 Task: Book a round trip flight from New Delhi to Dehradun for 2 adults and 1 child in economy class, departing on June 26 and returning on July 11.
Action: Mouse moved to (429, 384)
Screenshot: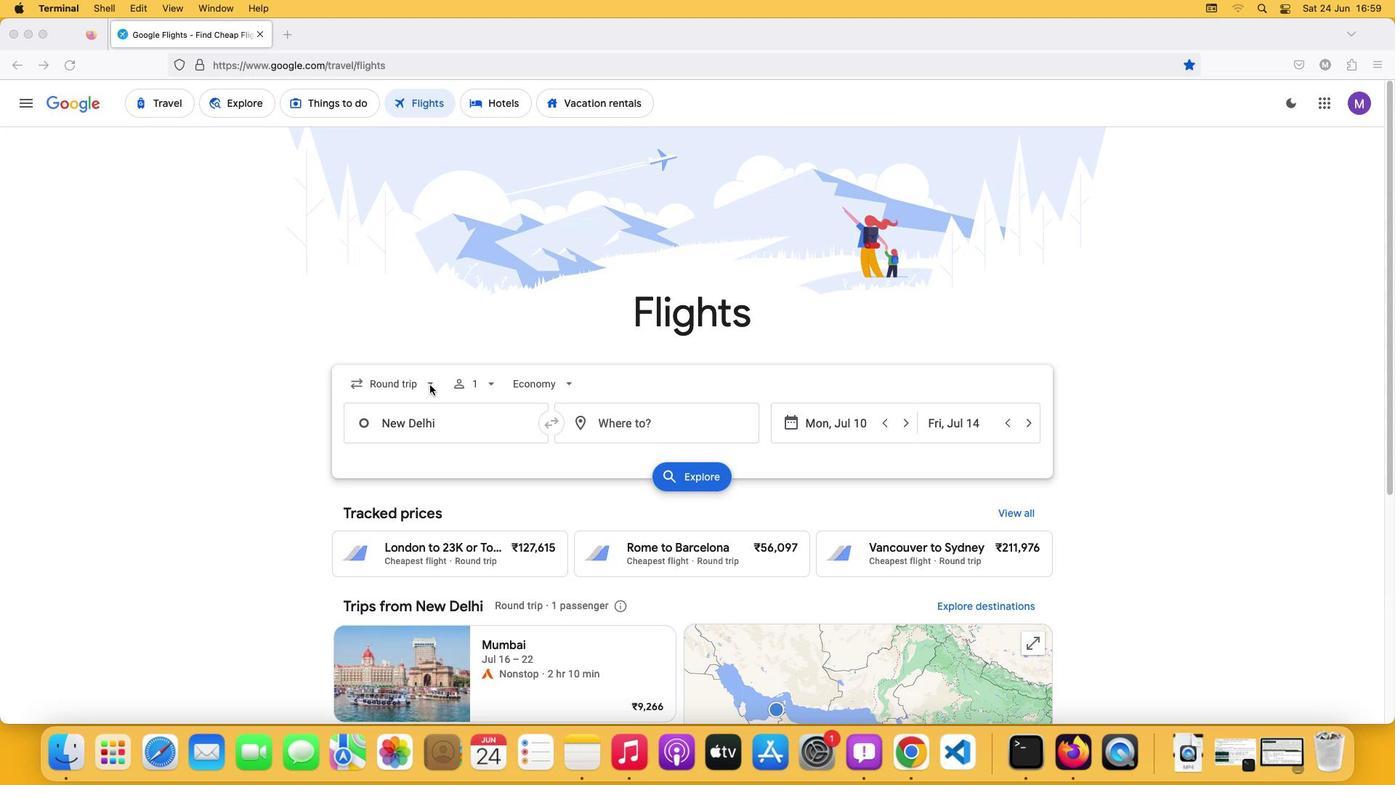 
Action: Mouse pressed left at (429, 384)
Screenshot: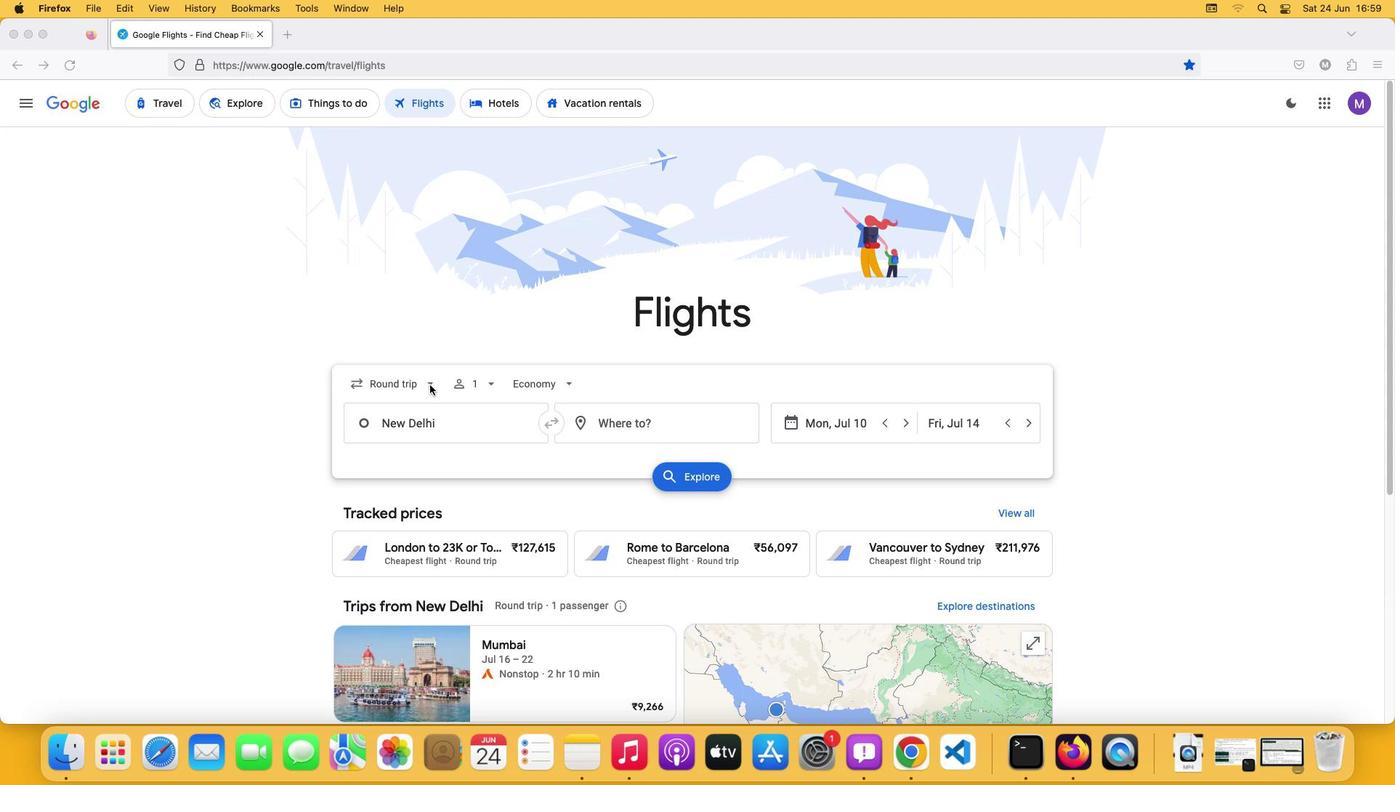 
Action: Mouse moved to (428, 383)
Screenshot: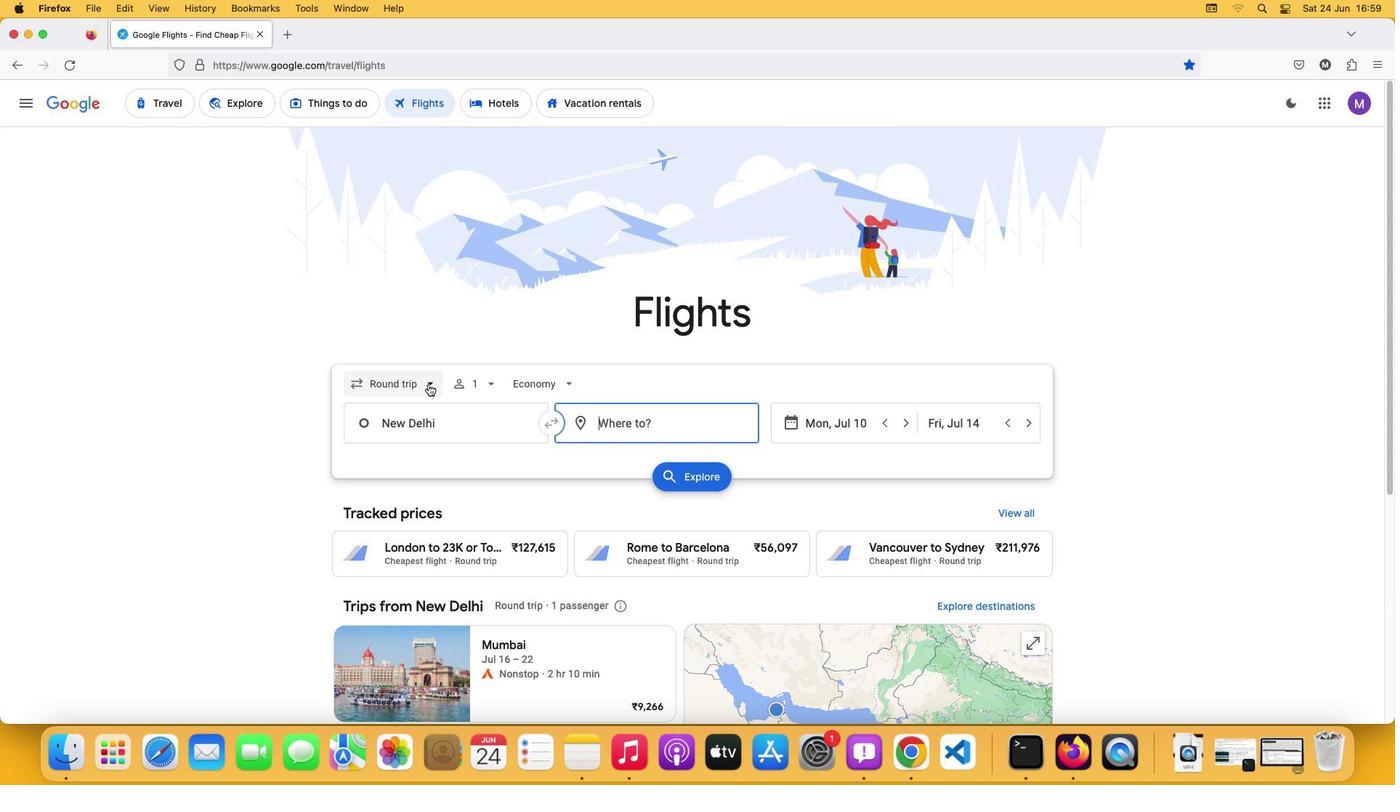 
Action: Mouse pressed left at (428, 383)
Screenshot: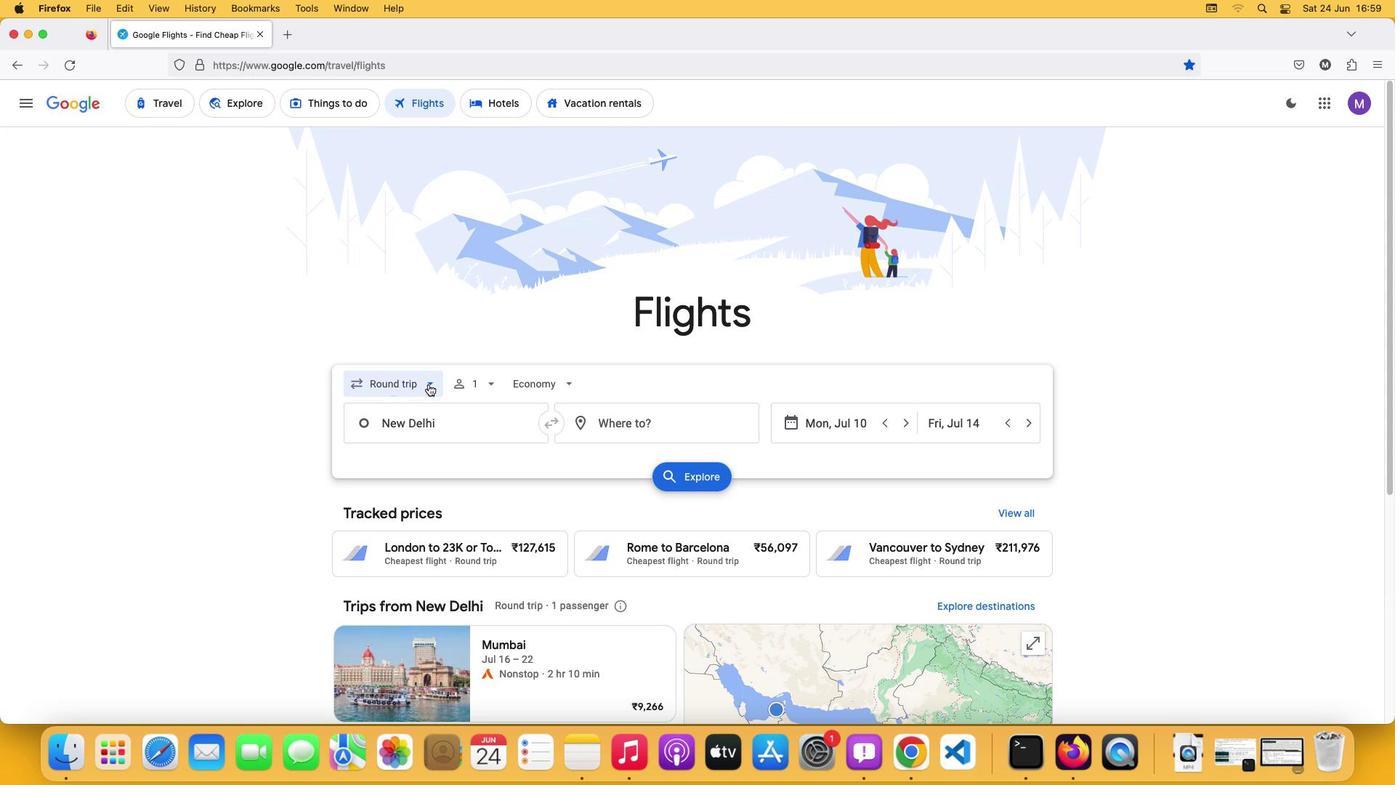 
Action: Mouse moved to (423, 408)
Screenshot: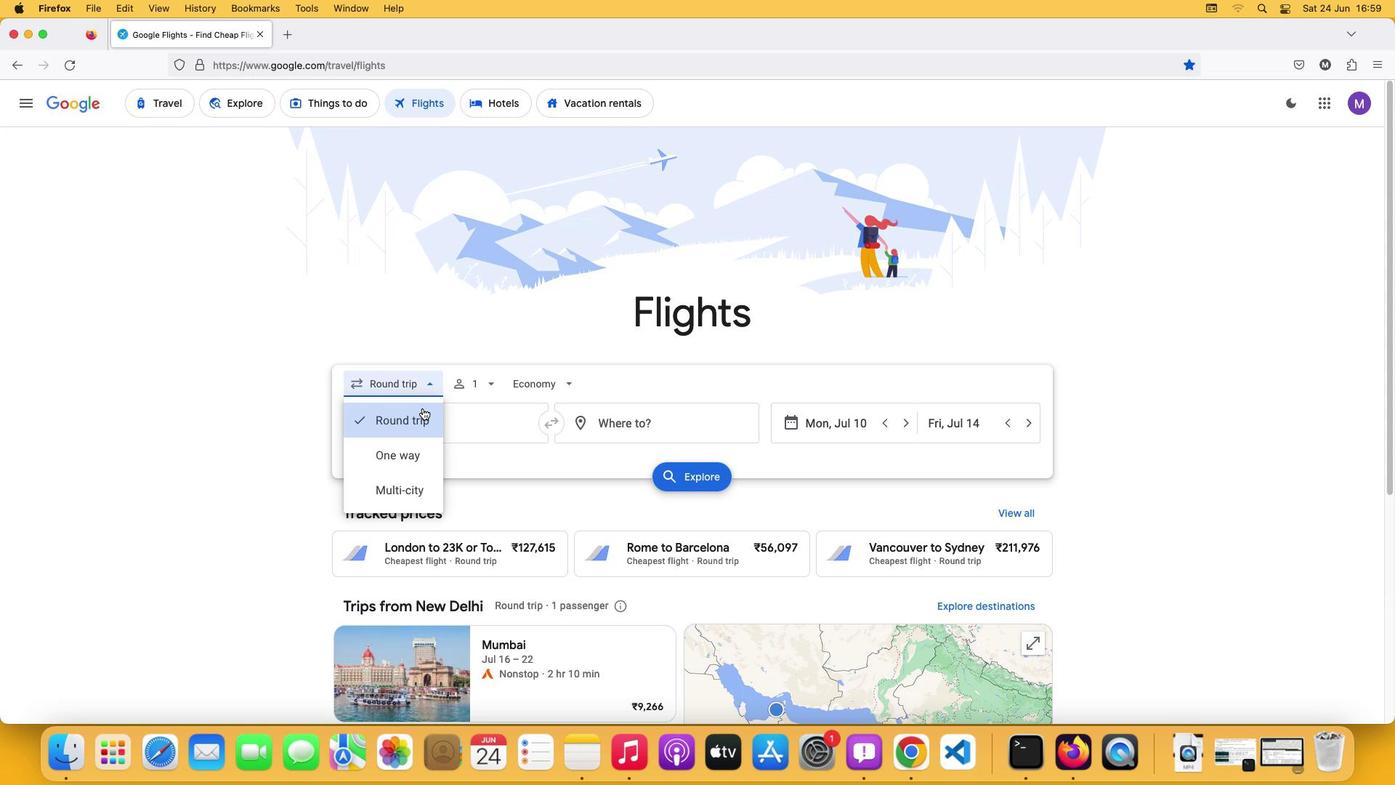 
Action: Mouse pressed left at (423, 408)
Screenshot: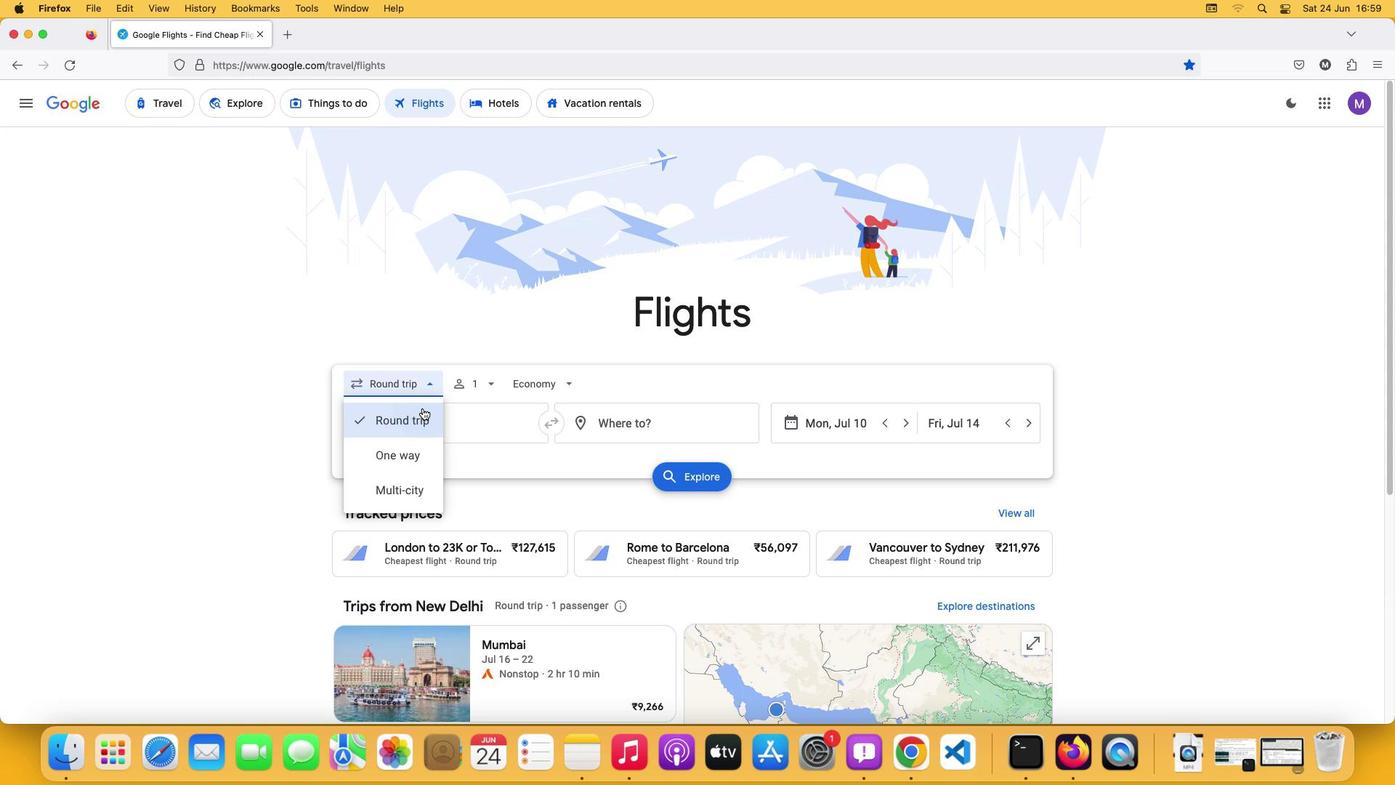 
Action: Mouse moved to (477, 388)
Screenshot: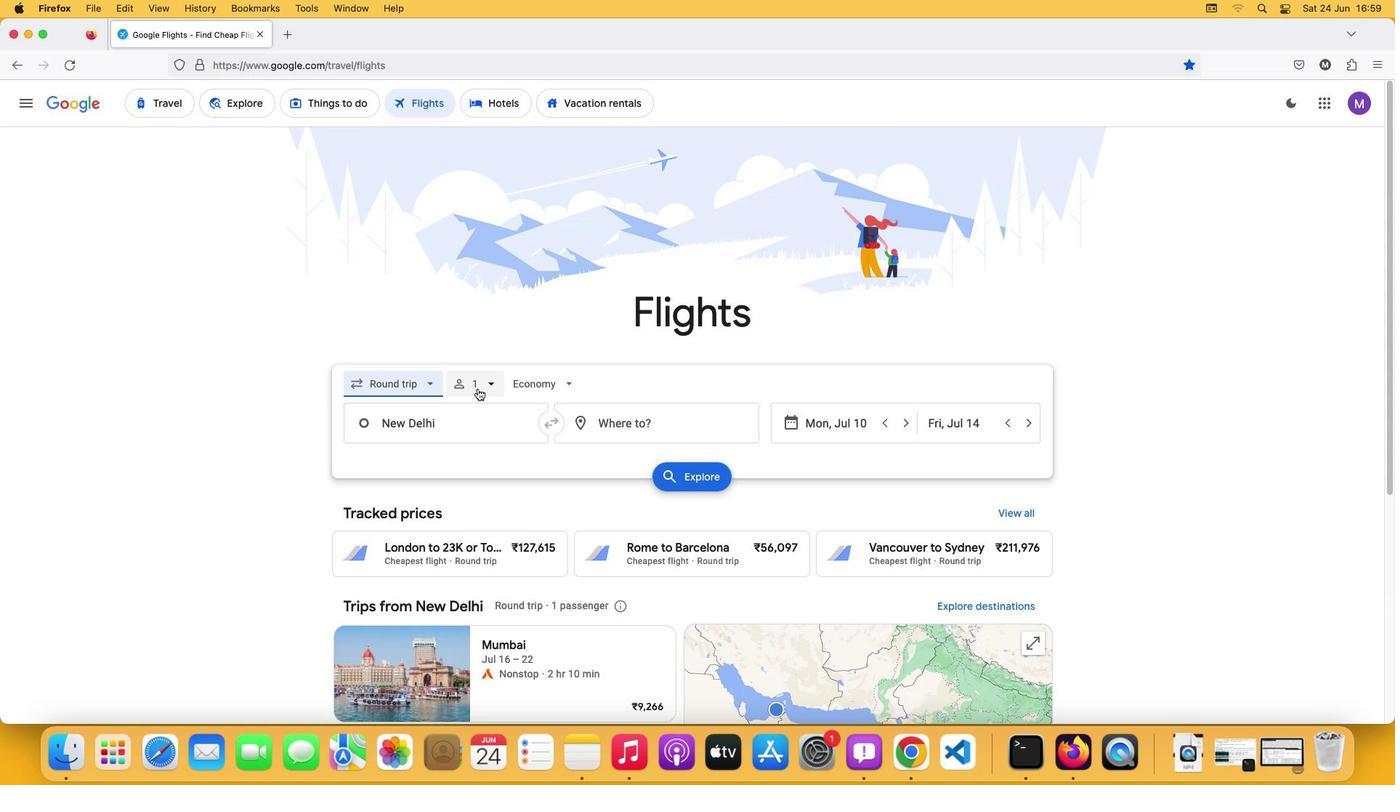 
Action: Mouse pressed left at (477, 388)
Screenshot: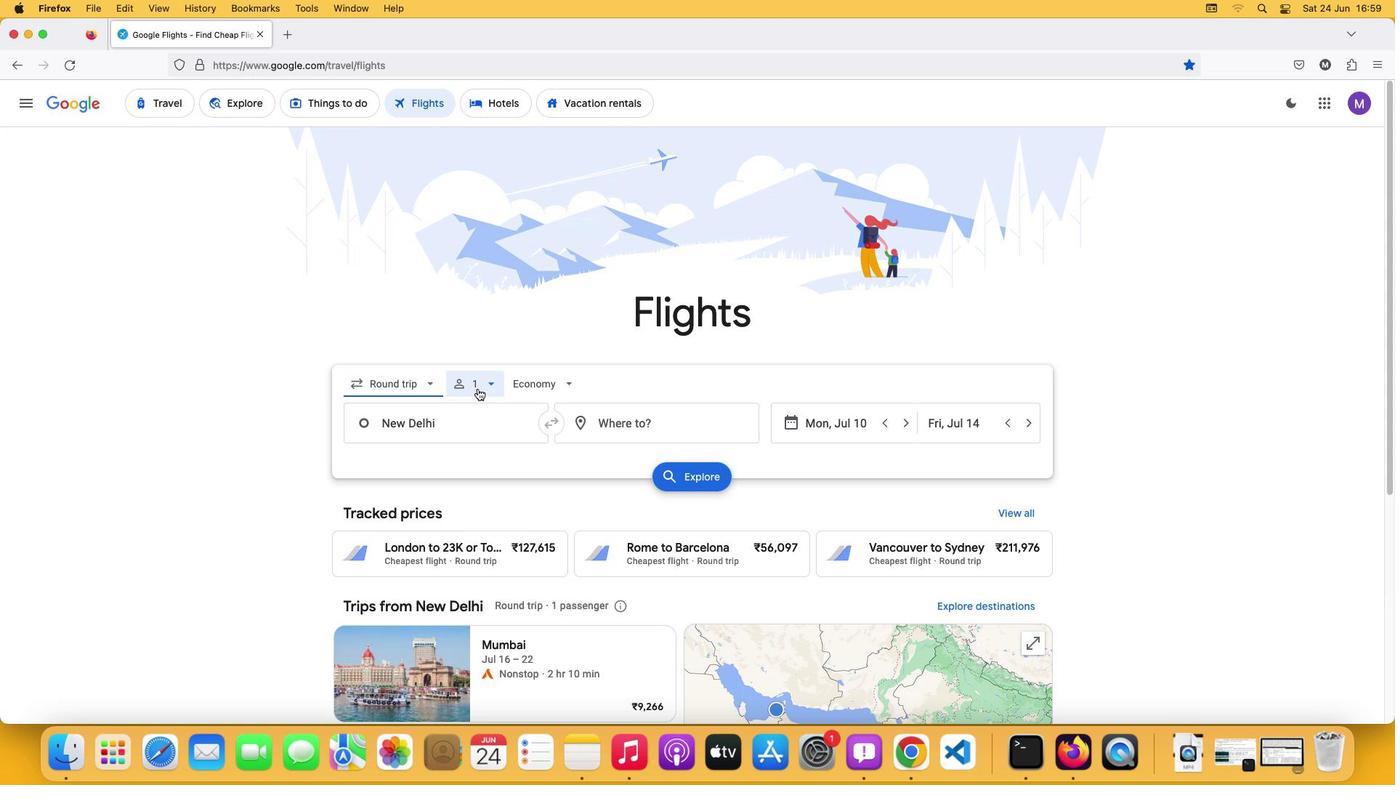 
Action: Mouse moved to (595, 419)
Screenshot: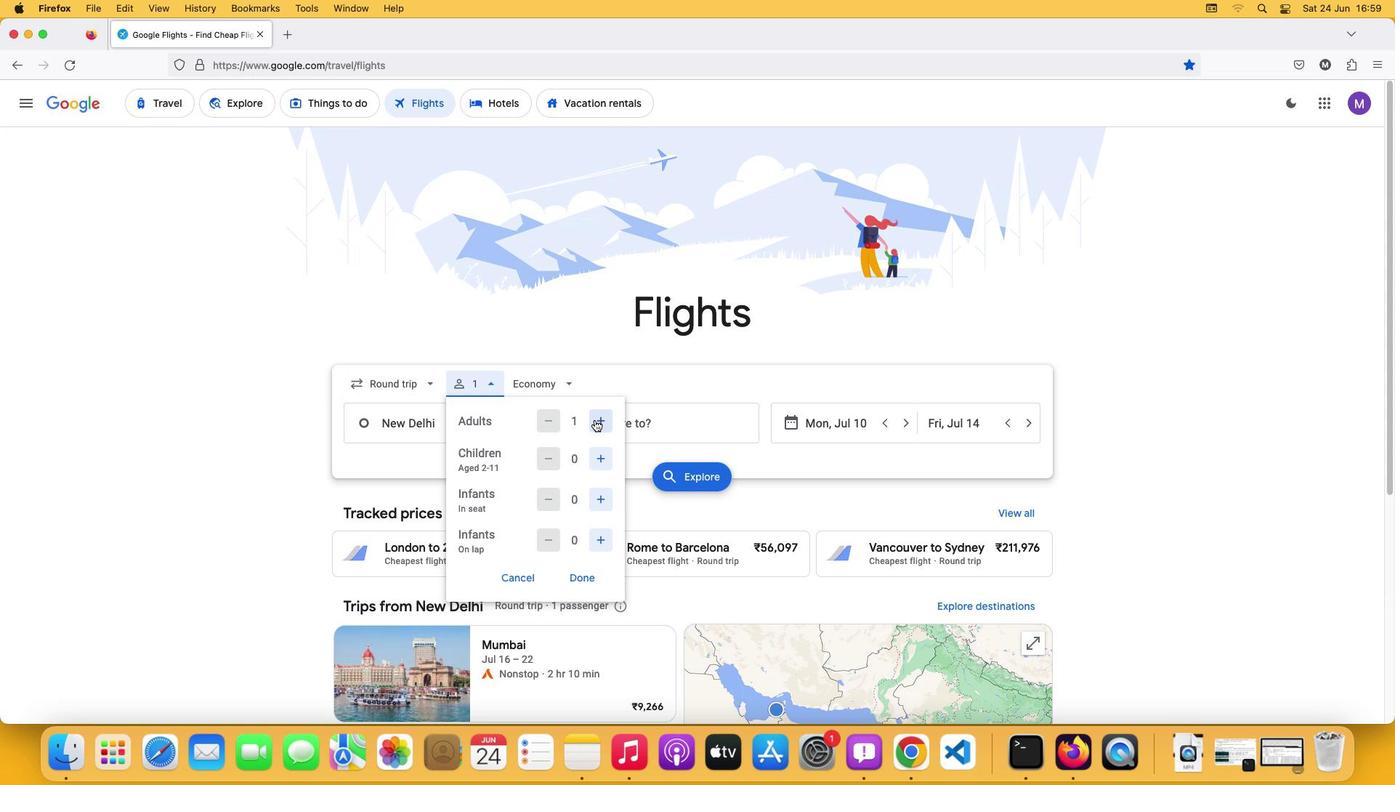 
Action: Mouse pressed left at (595, 419)
Screenshot: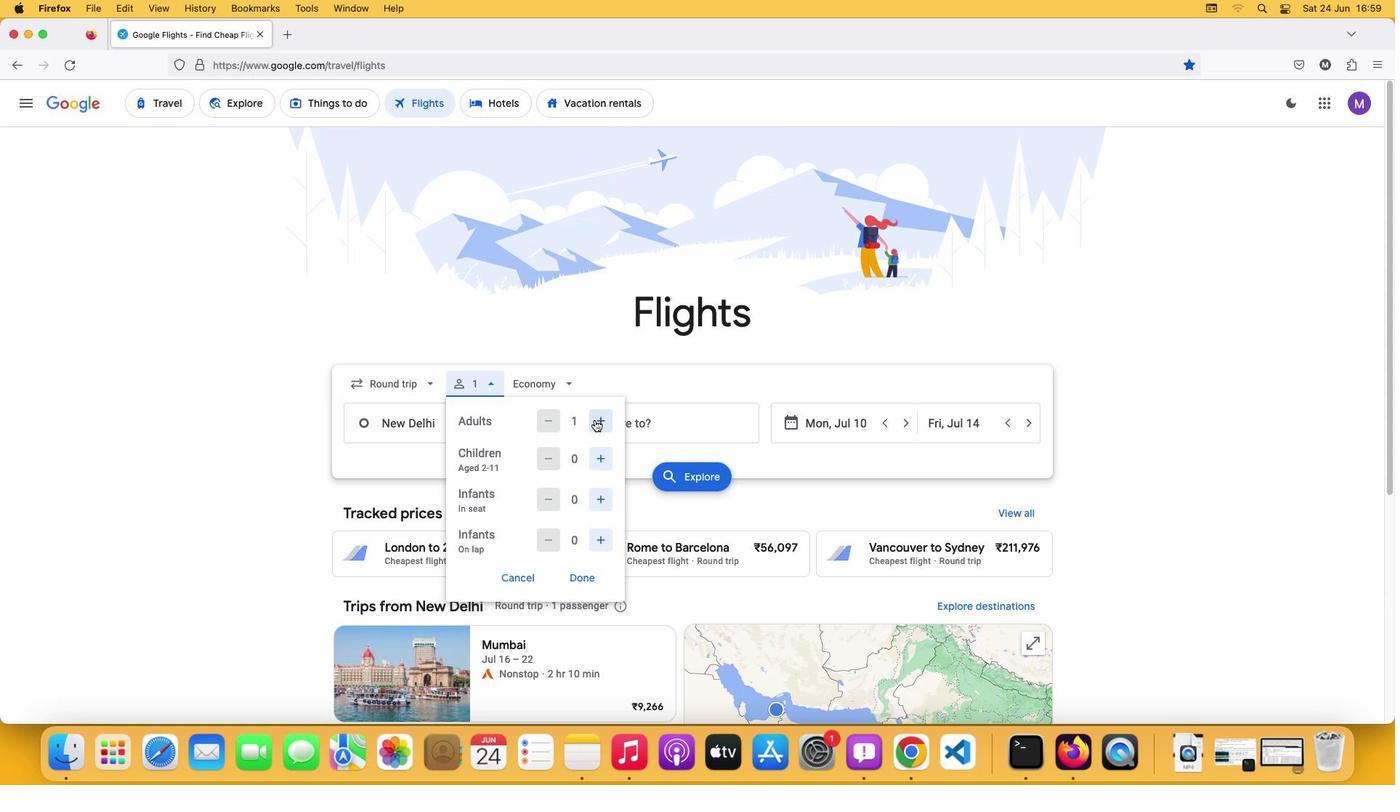 
Action: Mouse moved to (599, 459)
Screenshot: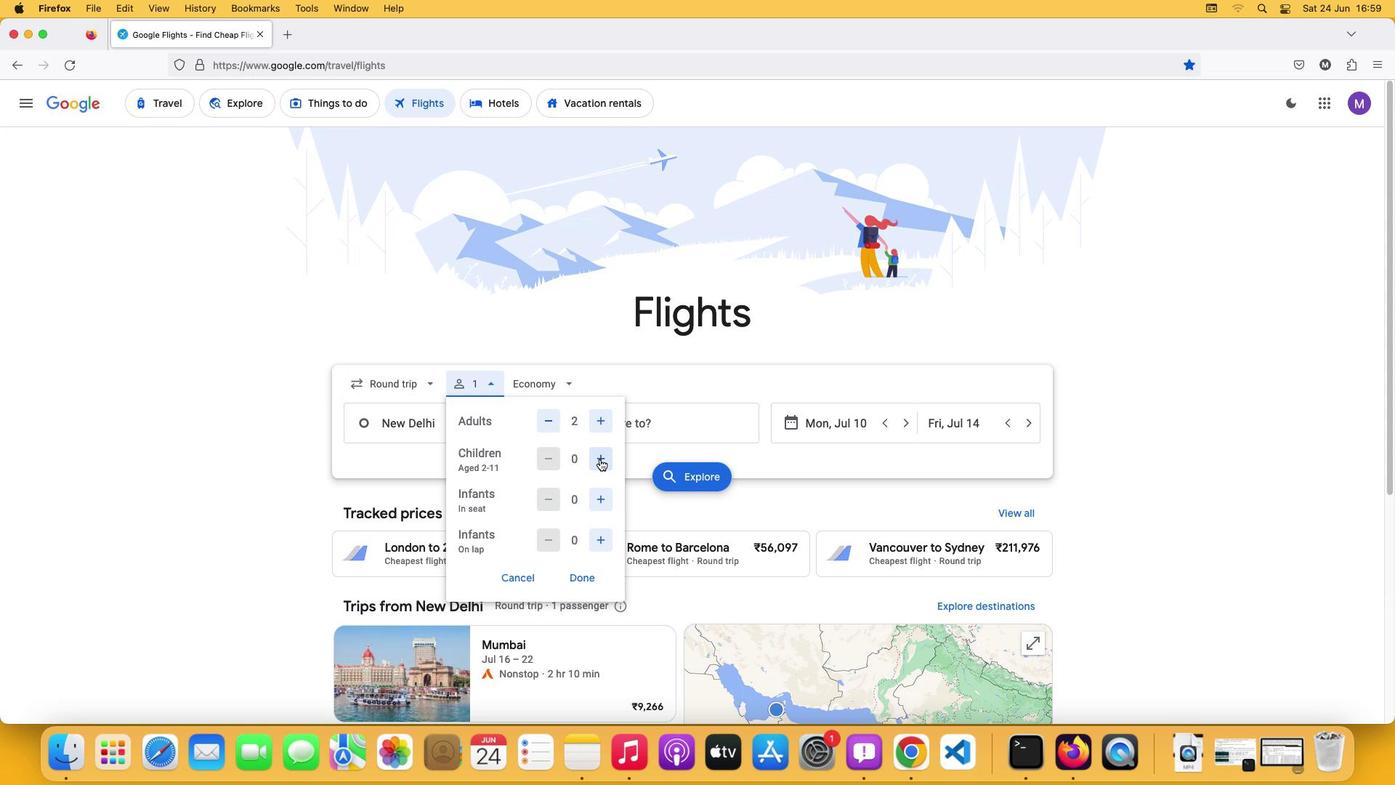 
Action: Mouse pressed left at (599, 459)
Screenshot: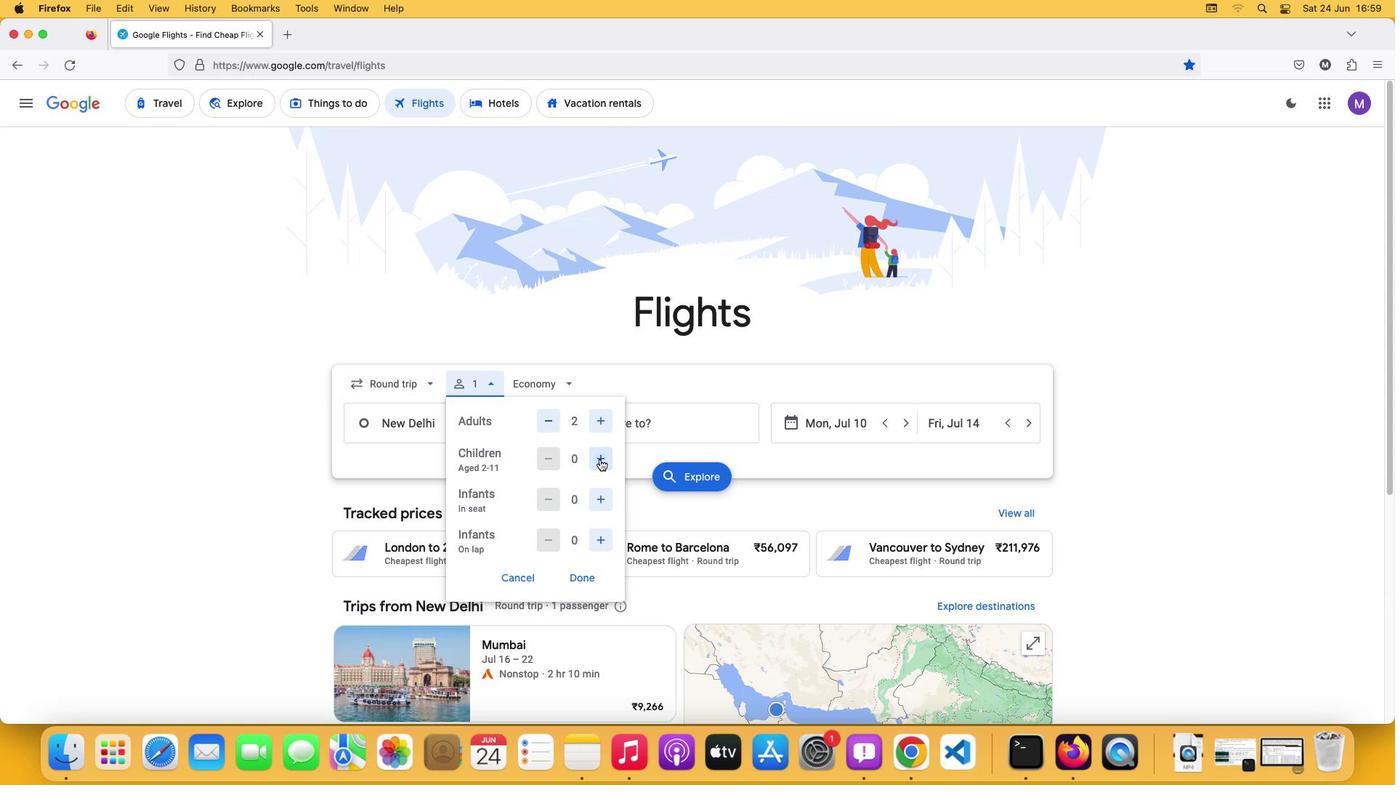 
Action: Mouse moved to (593, 572)
Screenshot: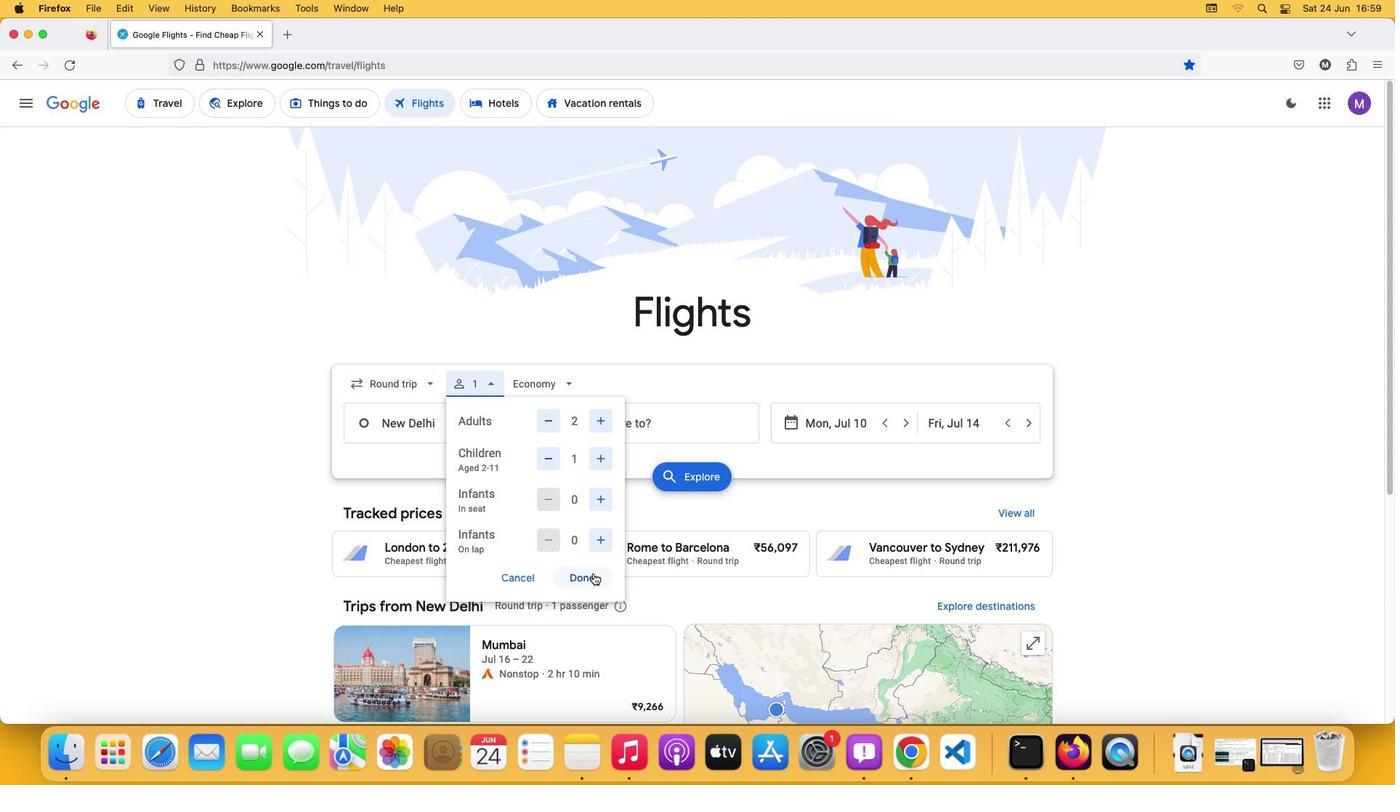 
Action: Mouse pressed left at (593, 572)
Screenshot: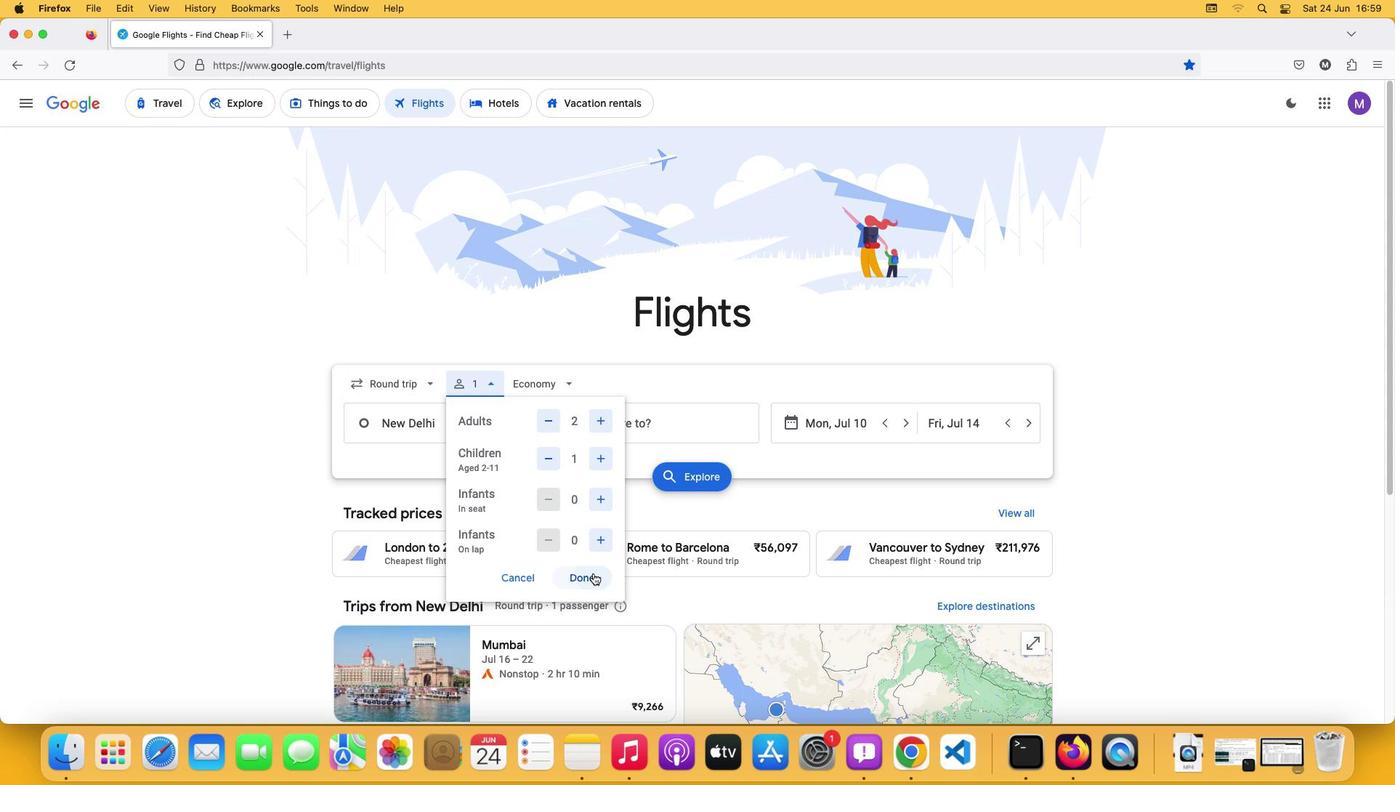 
Action: Mouse moved to (567, 389)
Screenshot: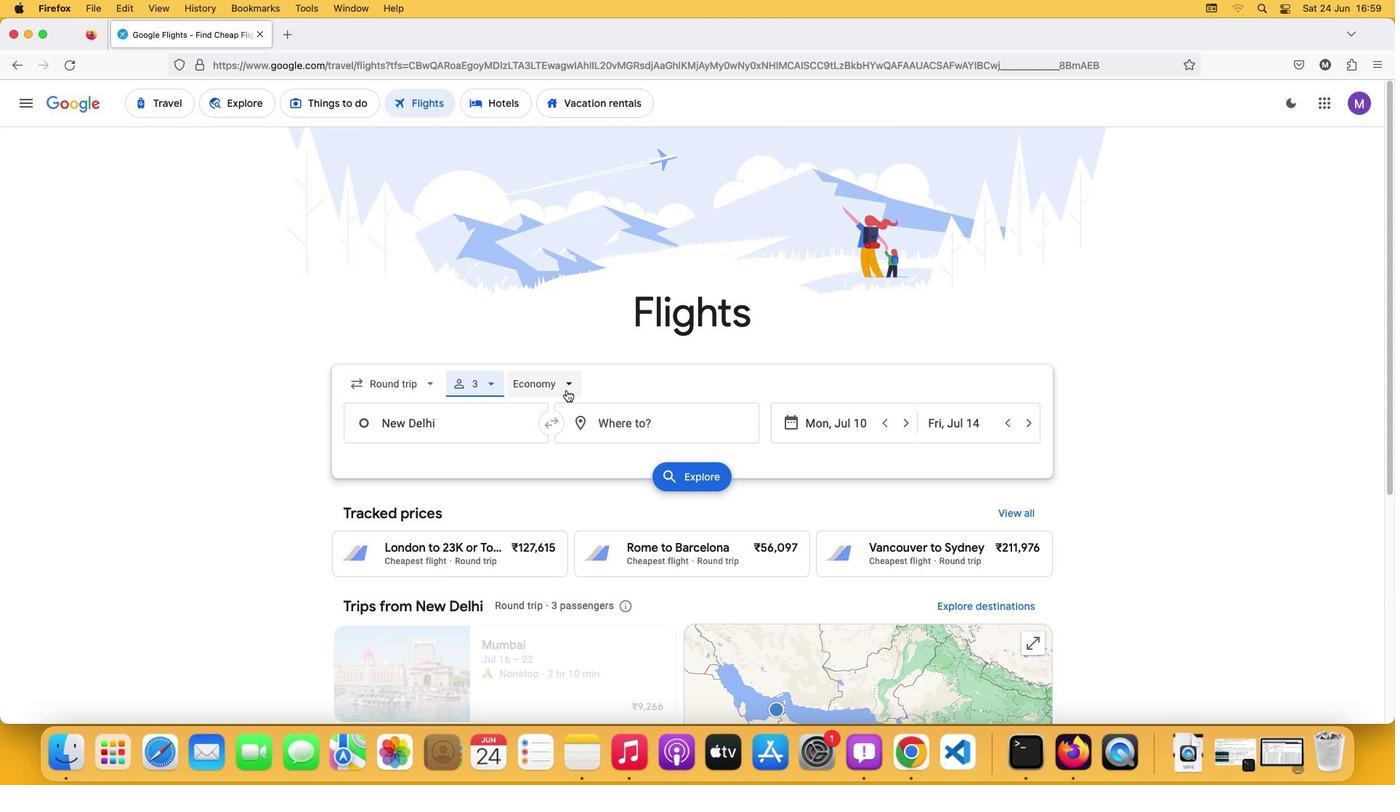 
Action: Mouse pressed left at (567, 389)
Screenshot: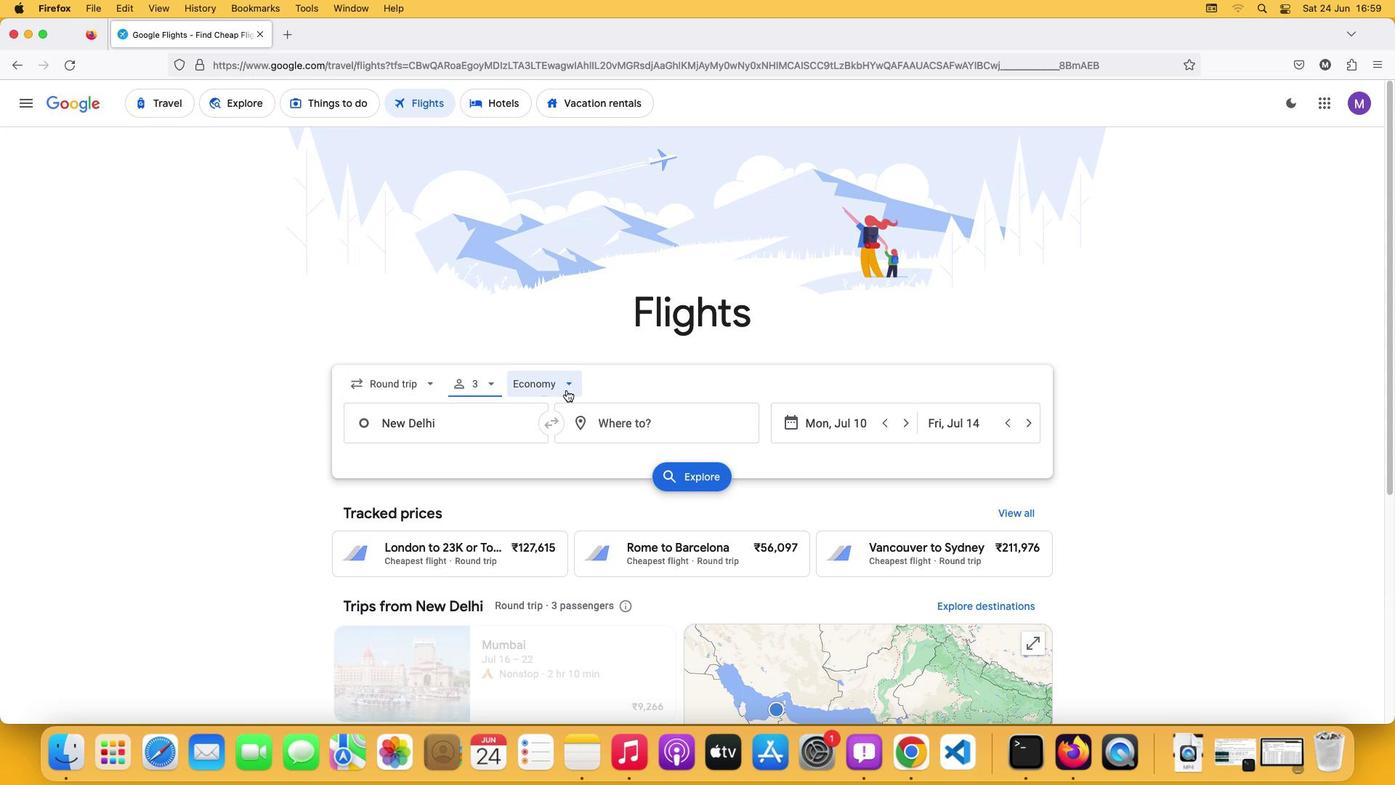 
Action: Mouse moved to (567, 417)
Screenshot: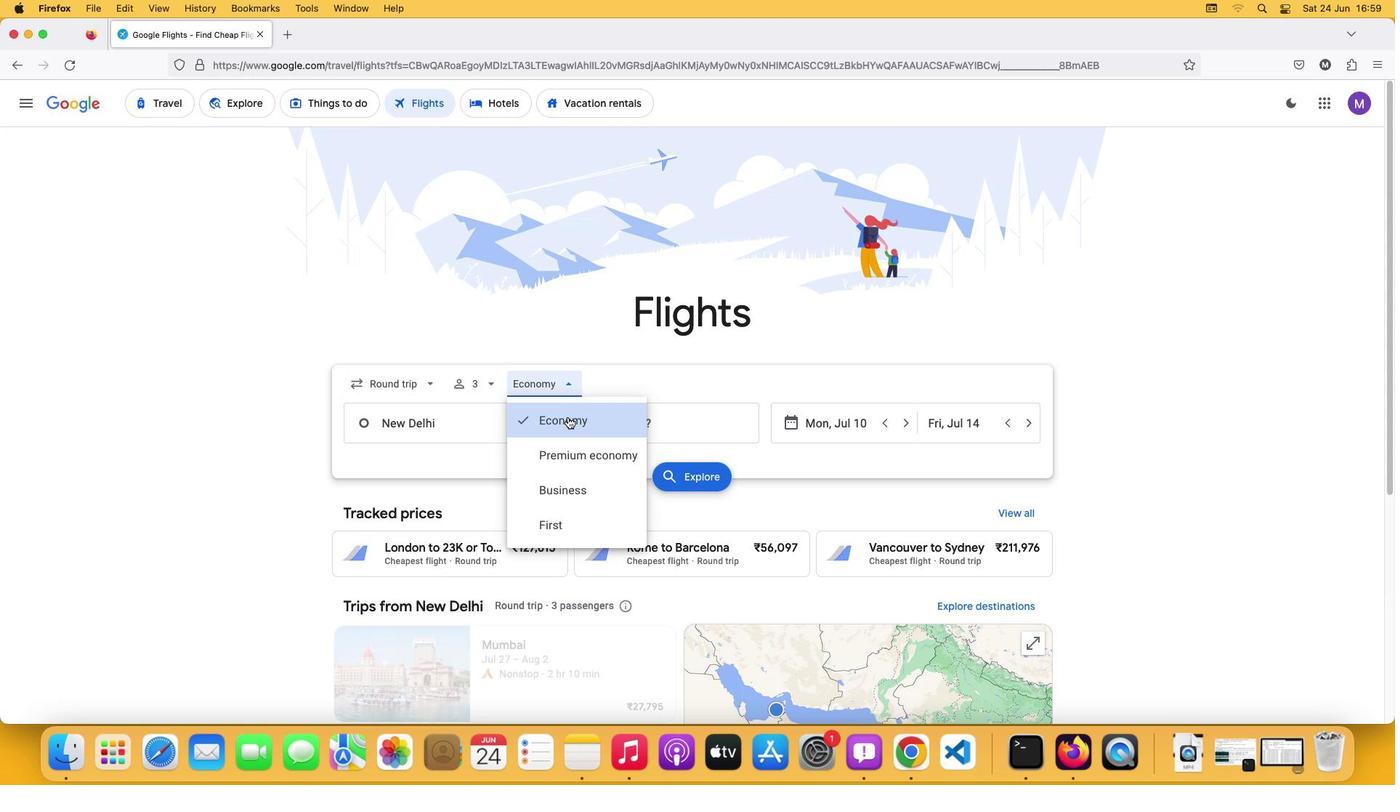 
Action: Mouse pressed left at (567, 417)
Screenshot: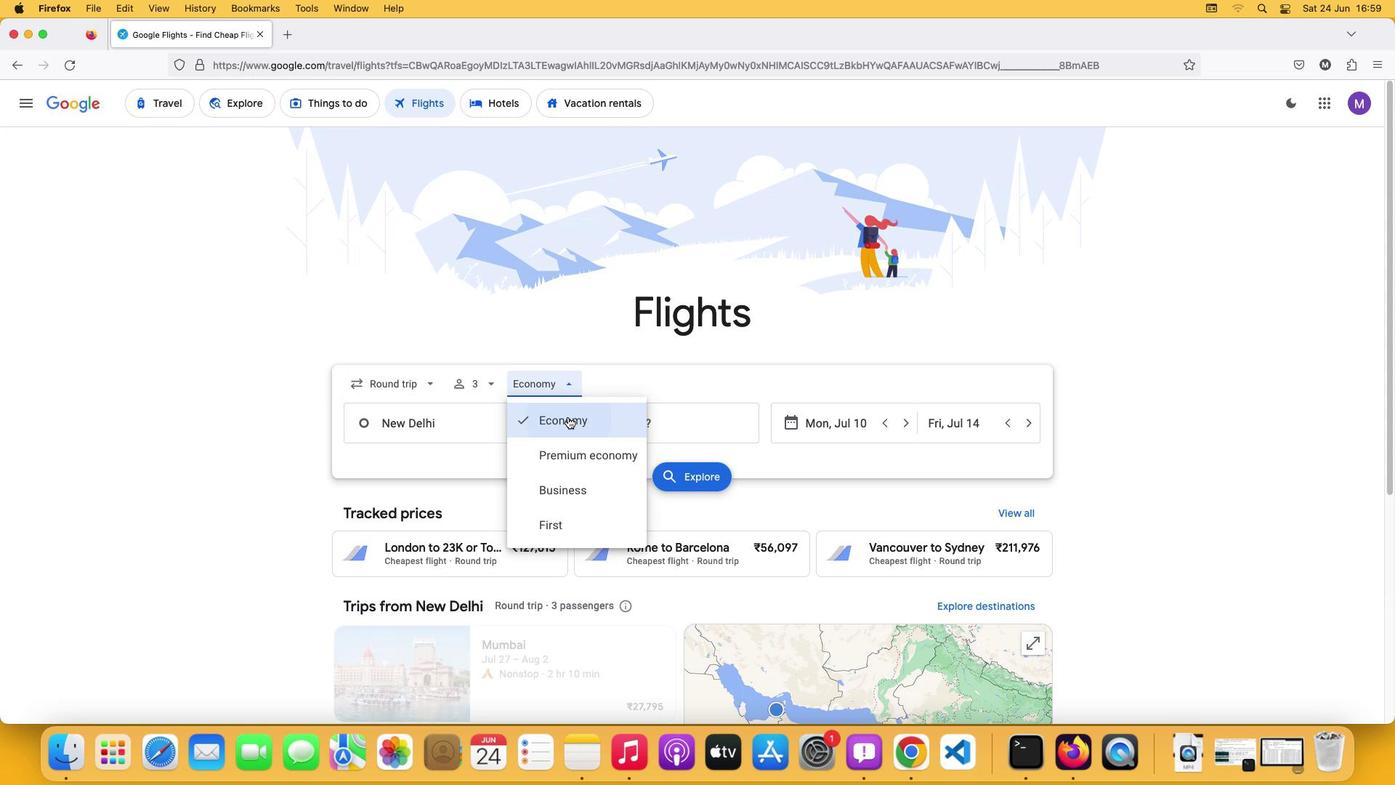 
Action: Mouse moved to (458, 424)
Screenshot: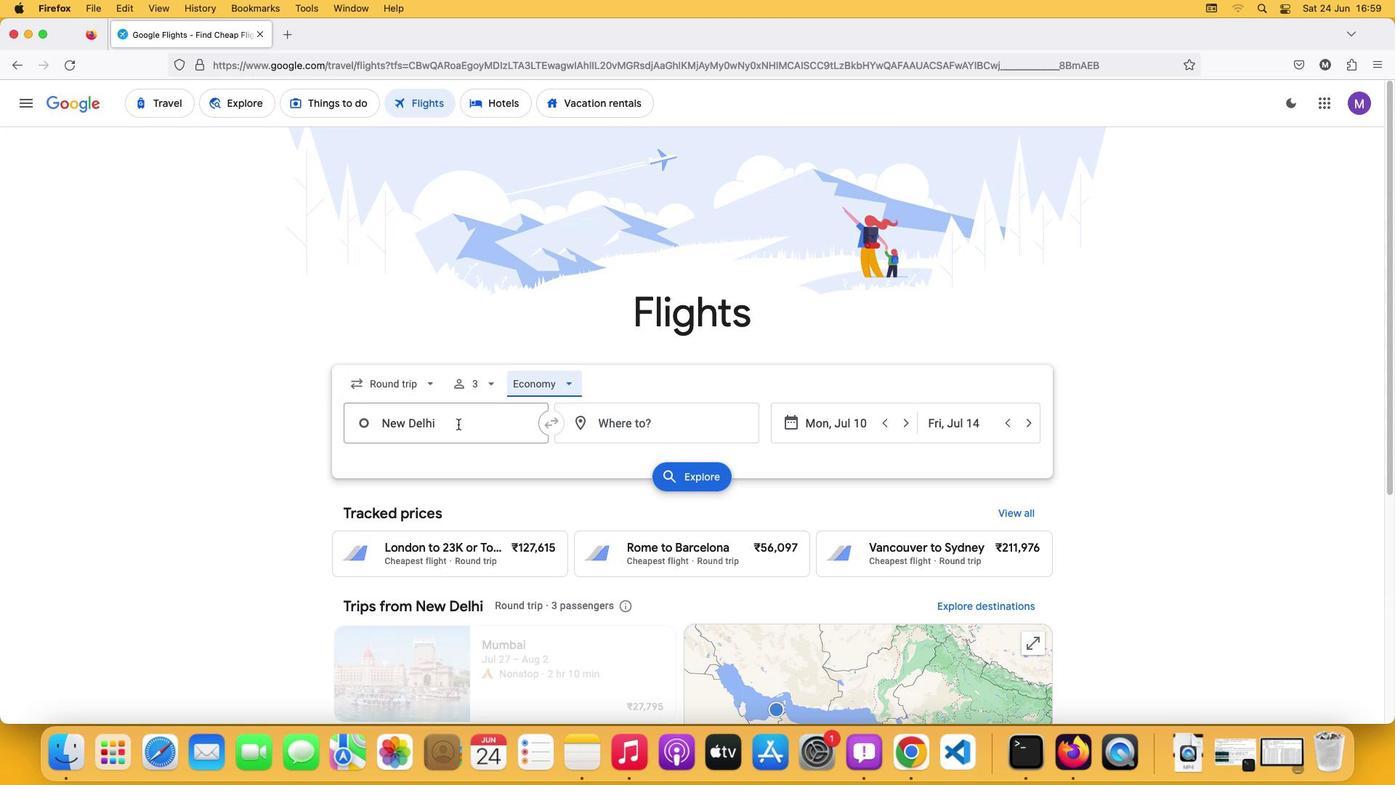 
Action: Mouse pressed left at (458, 424)
Screenshot: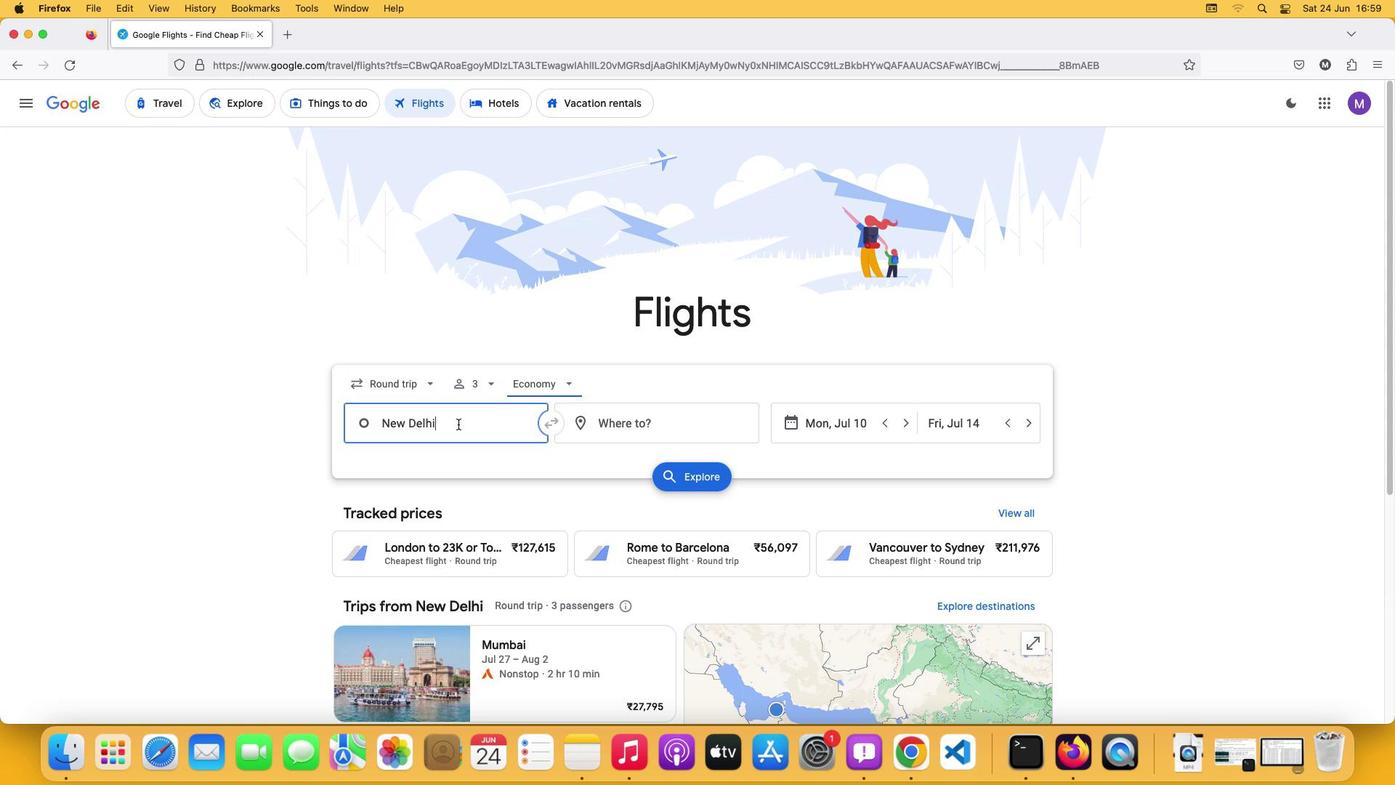 
Action: Mouse moved to (460, 423)
Screenshot: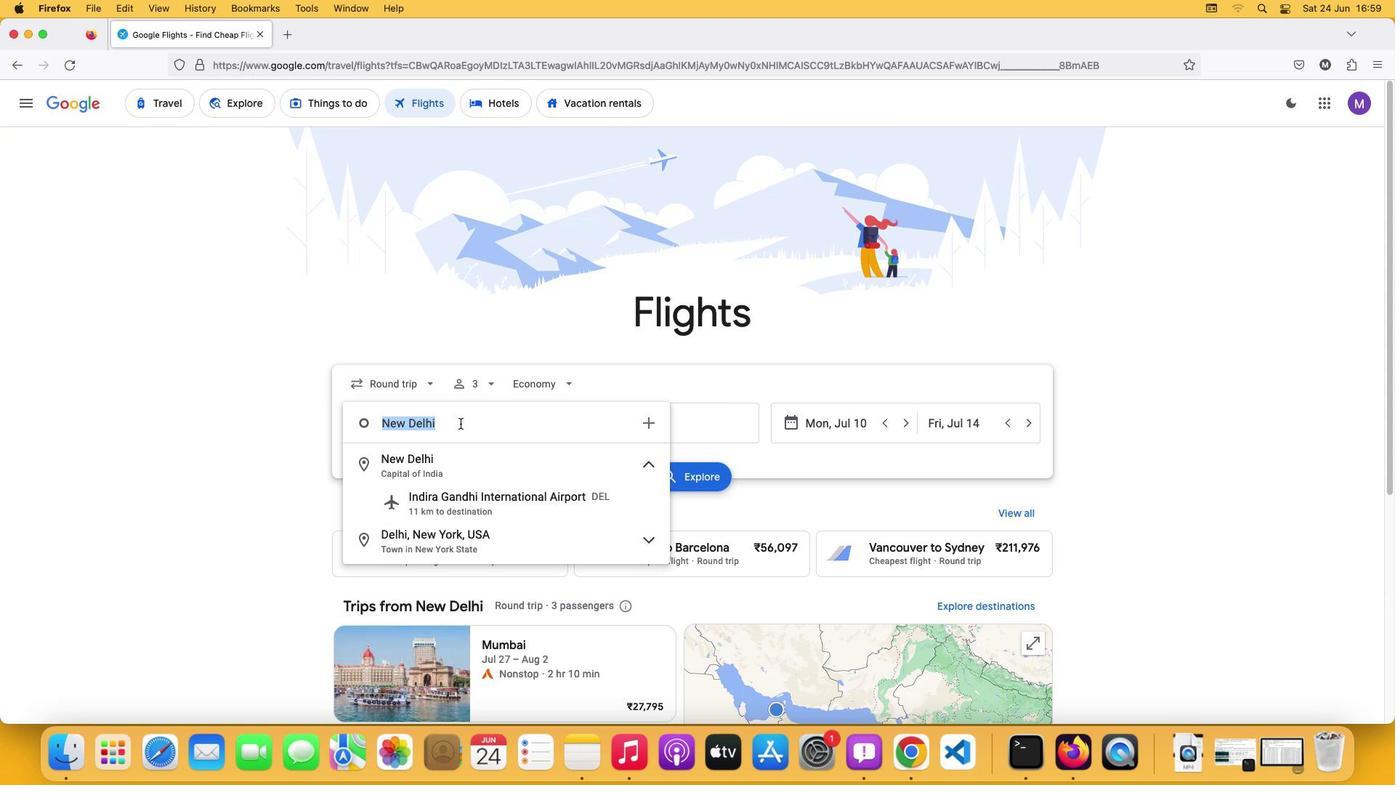 
Action: Key pressed Key.shift'D''e''l''h''i'
Screenshot: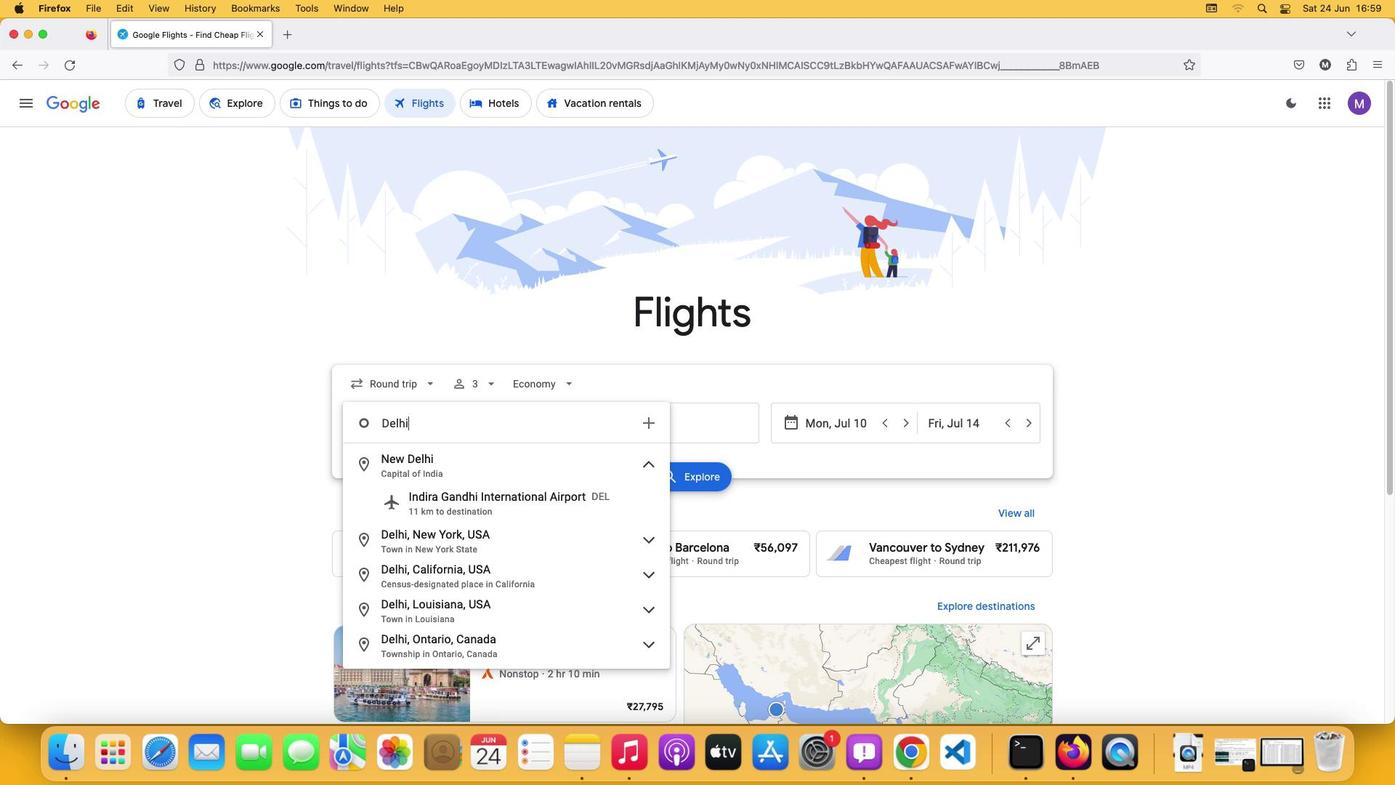 
Action: Mouse moved to (483, 467)
Screenshot: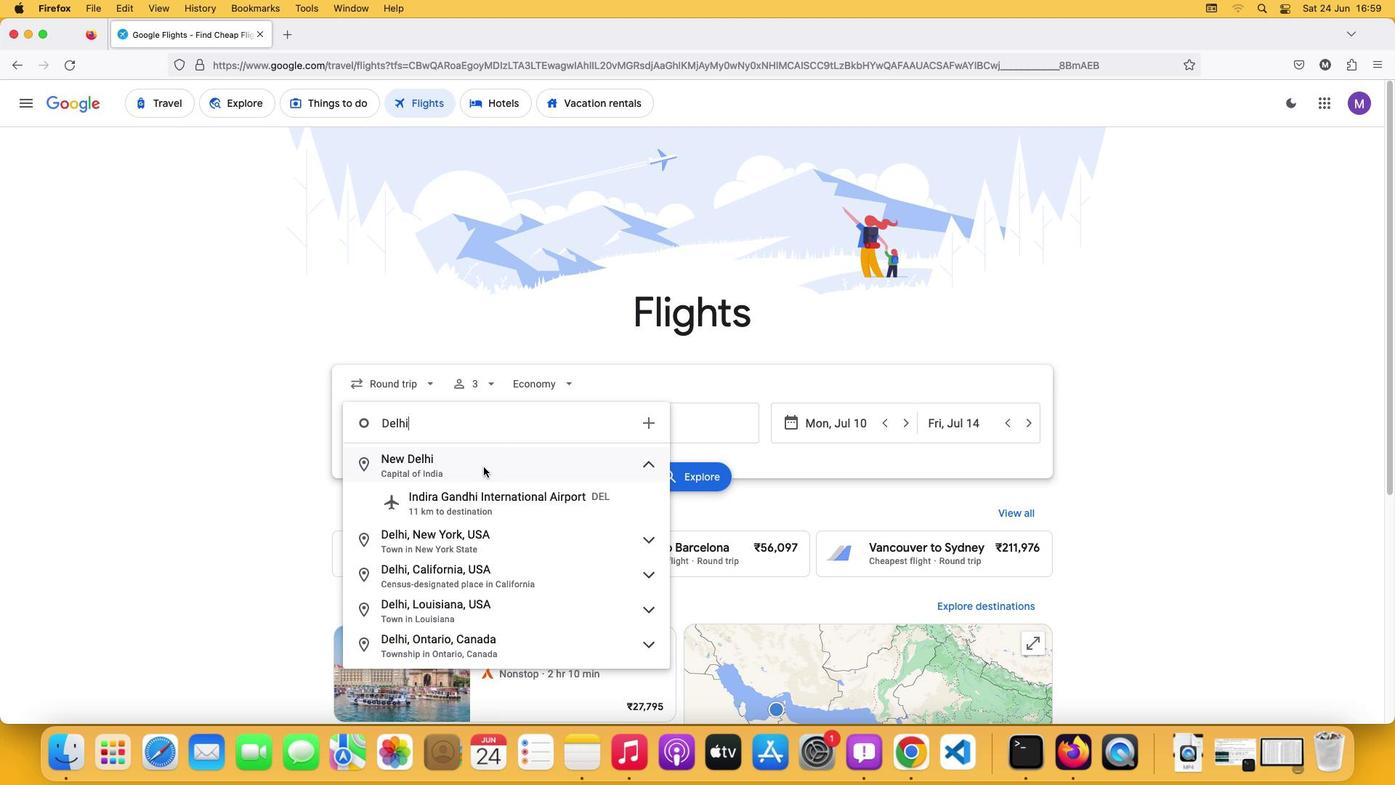 
Action: Mouse pressed left at (483, 467)
Screenshot: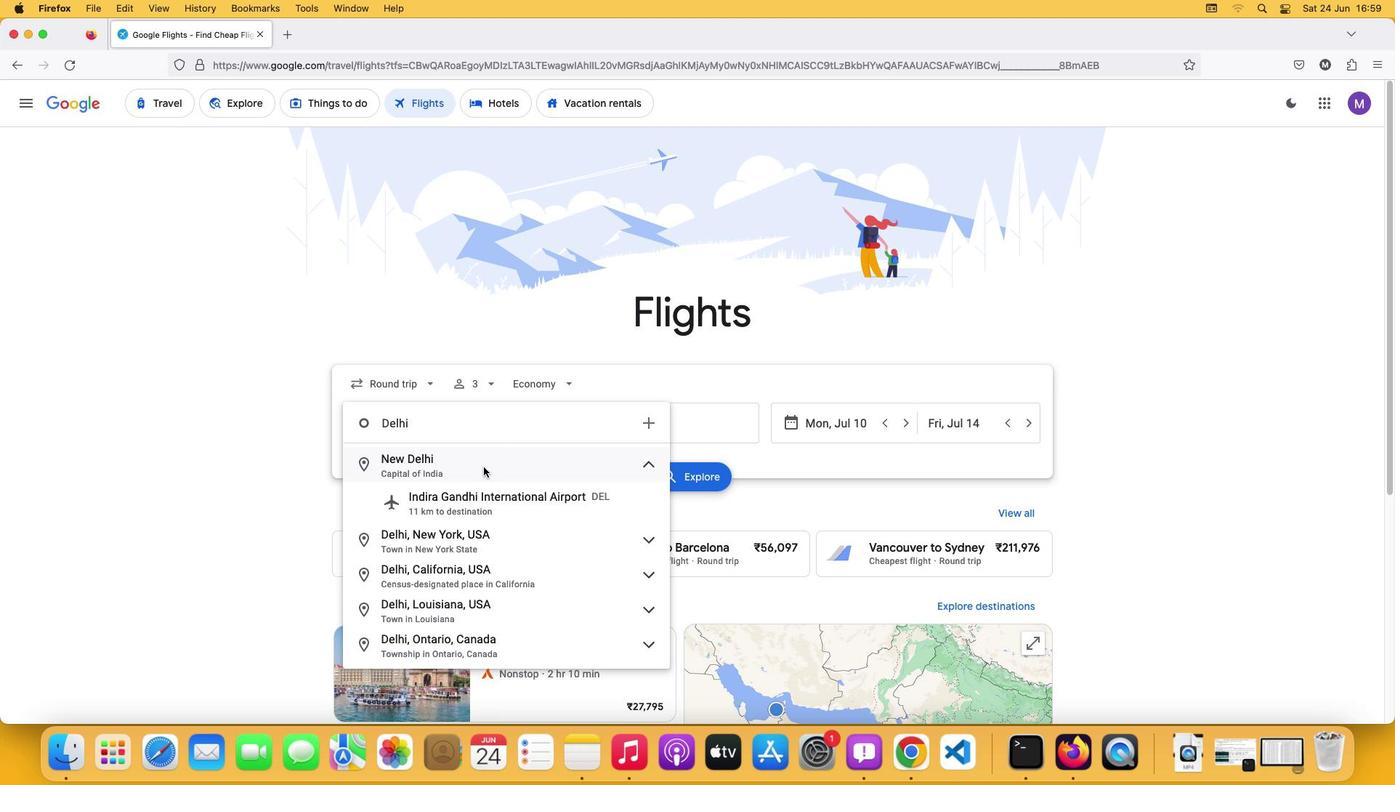 
Action: Mouse moved to (626, 429)
Screenshot: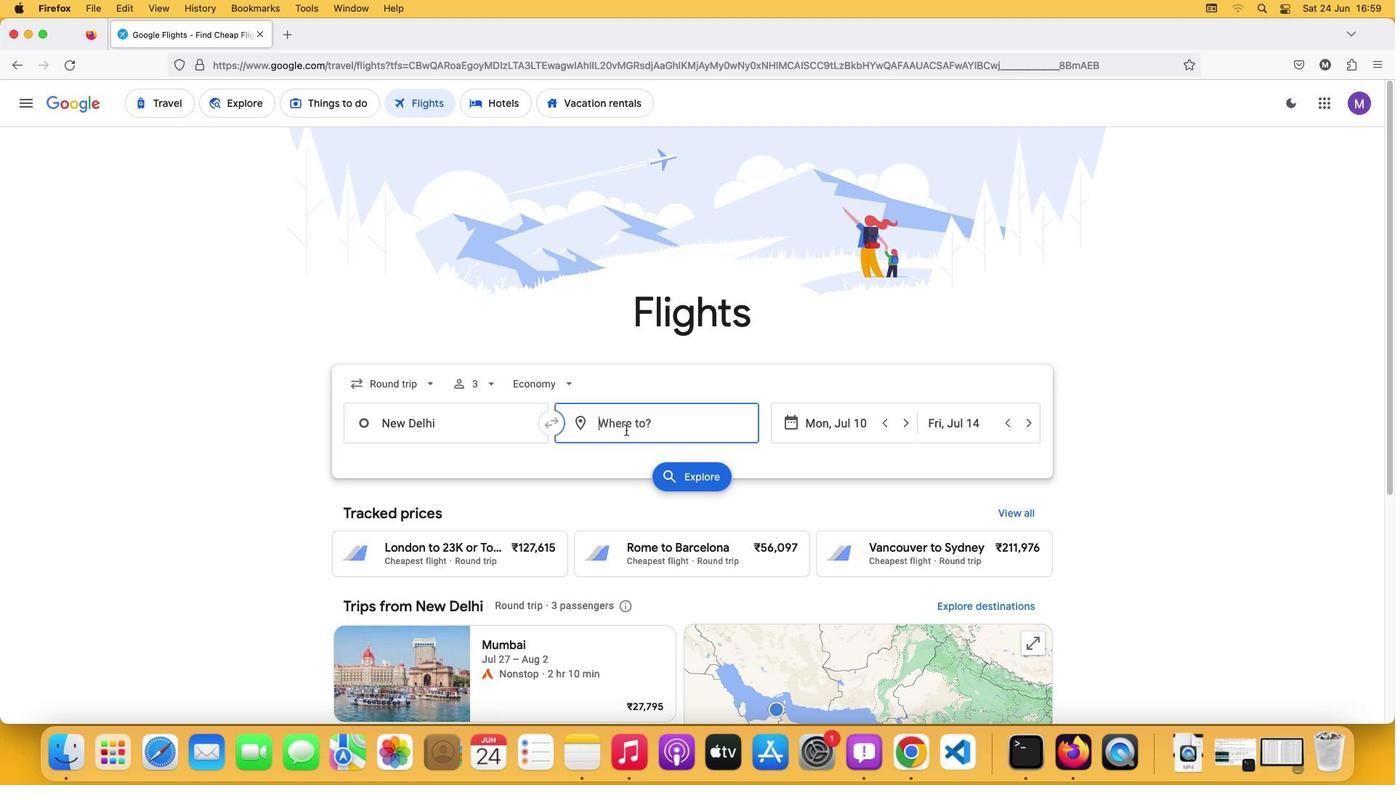 
Action: Mouse pressed left at (626, 429)
Screenshot: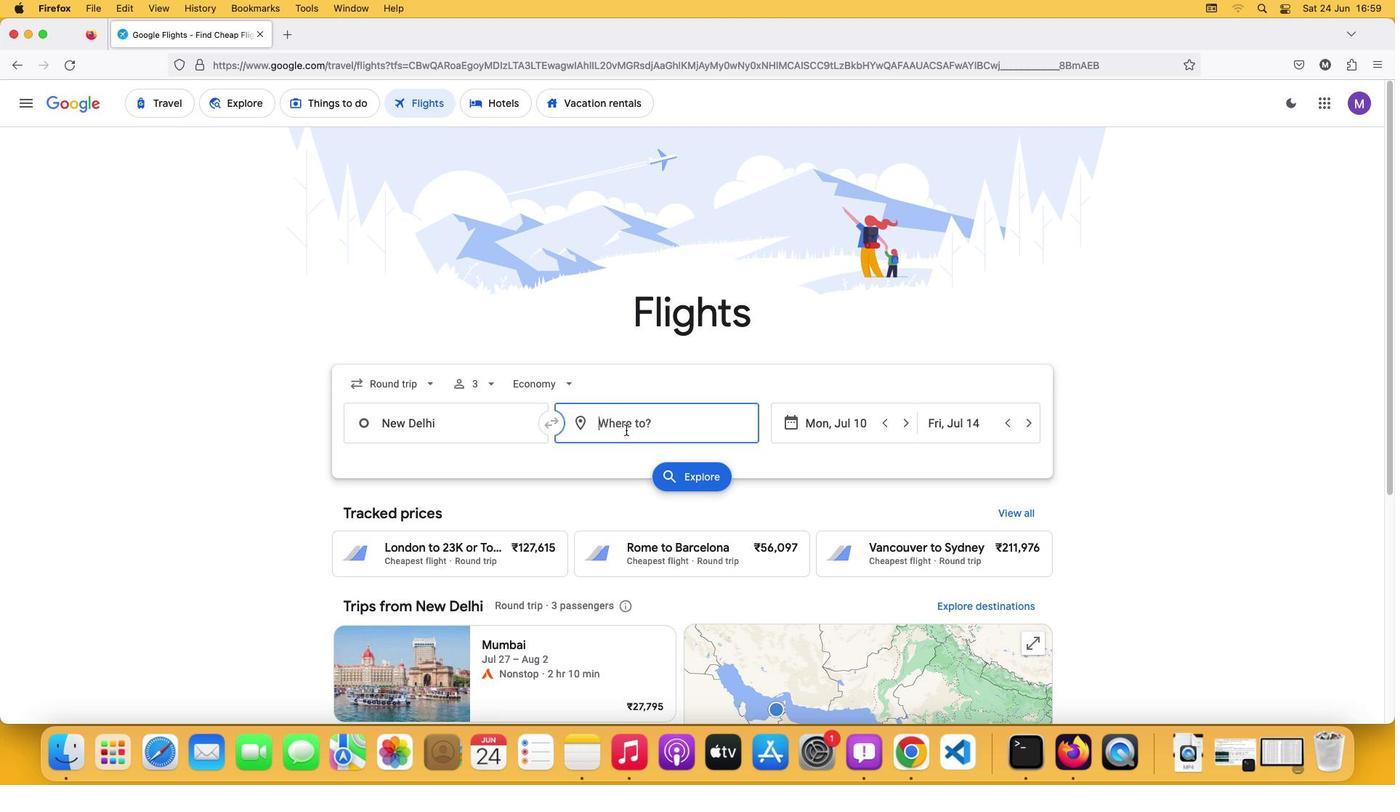 
Action: Mouse moved to (625, 429)
Screenshot: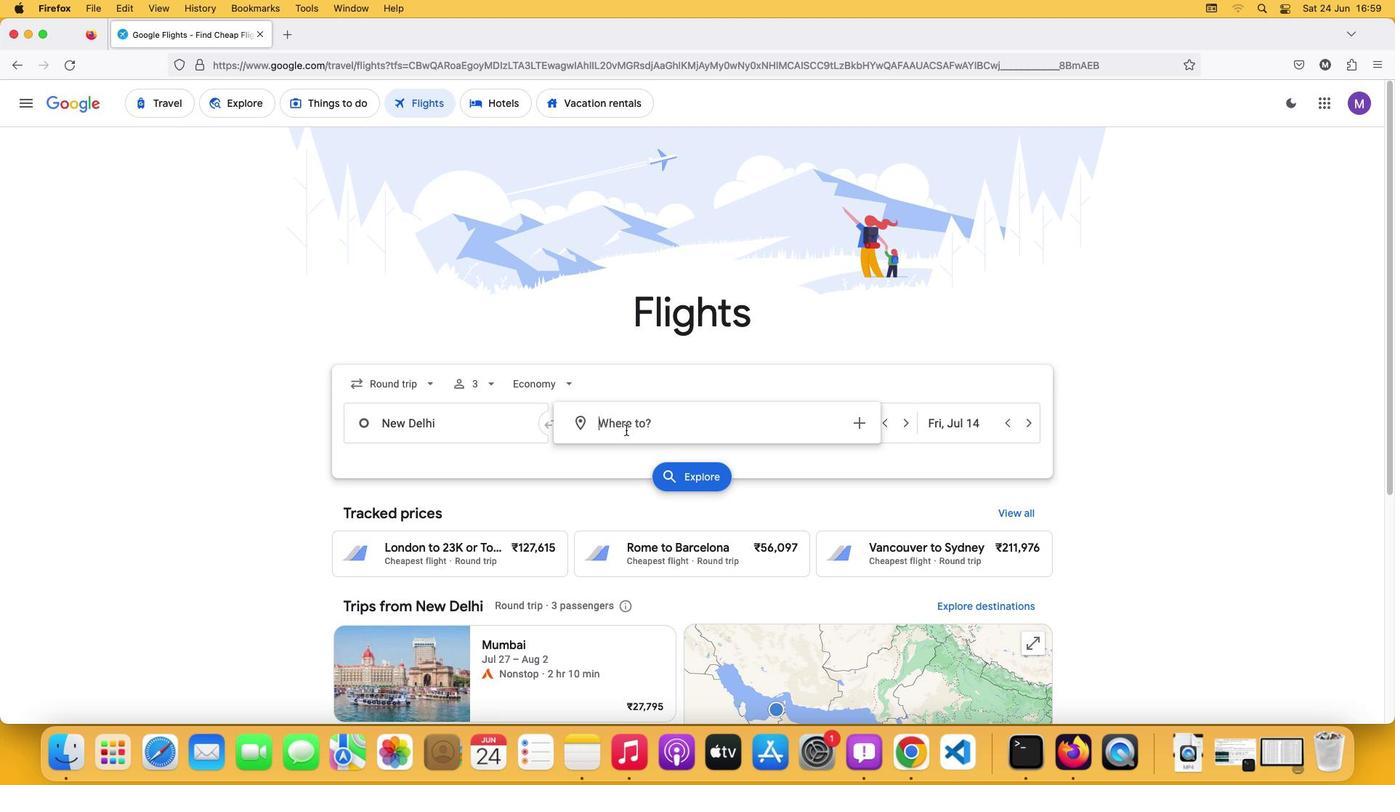 
Action: Key pressed Key.shift'D''e''h''r''a''d''u''n'
Screenshot: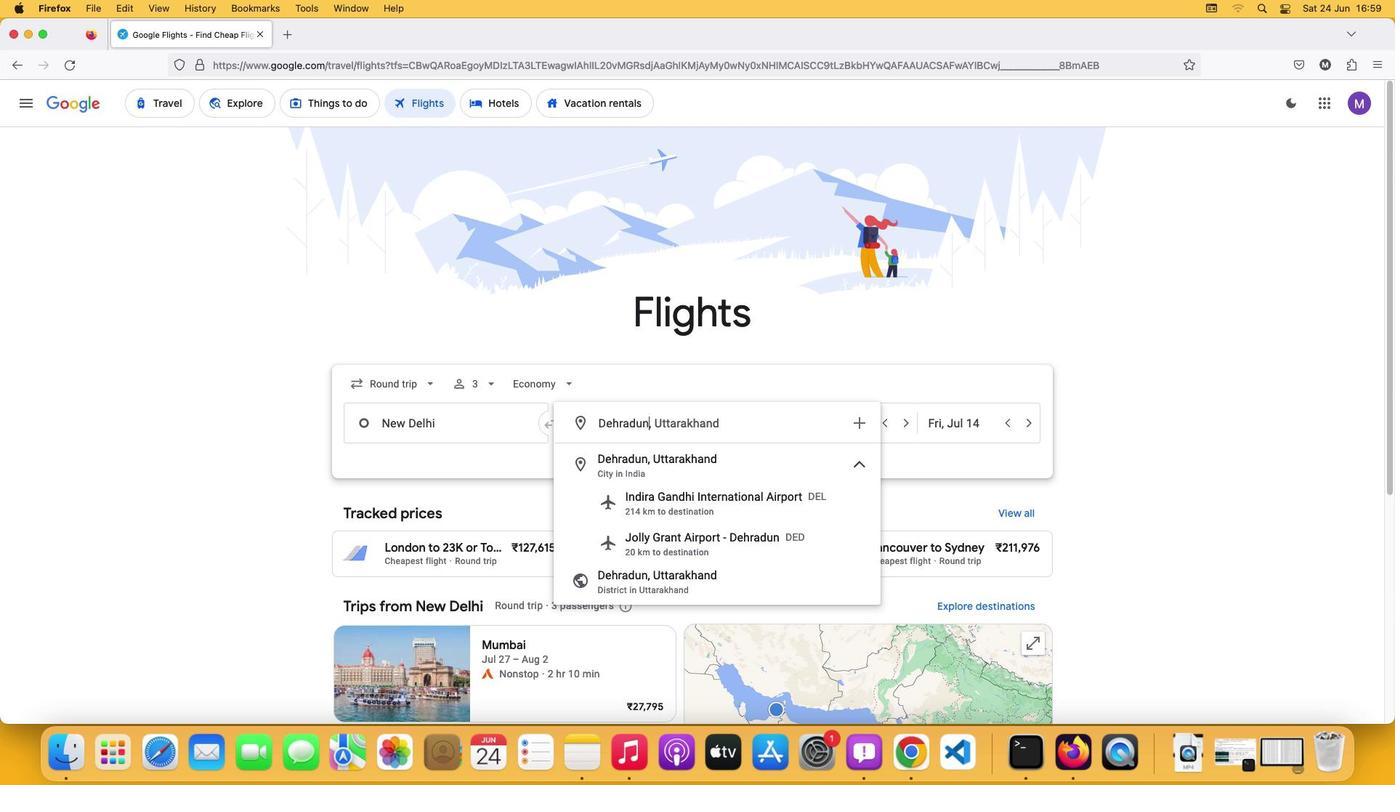 
Action: Mouse moved to (636, 465)
Screenshot: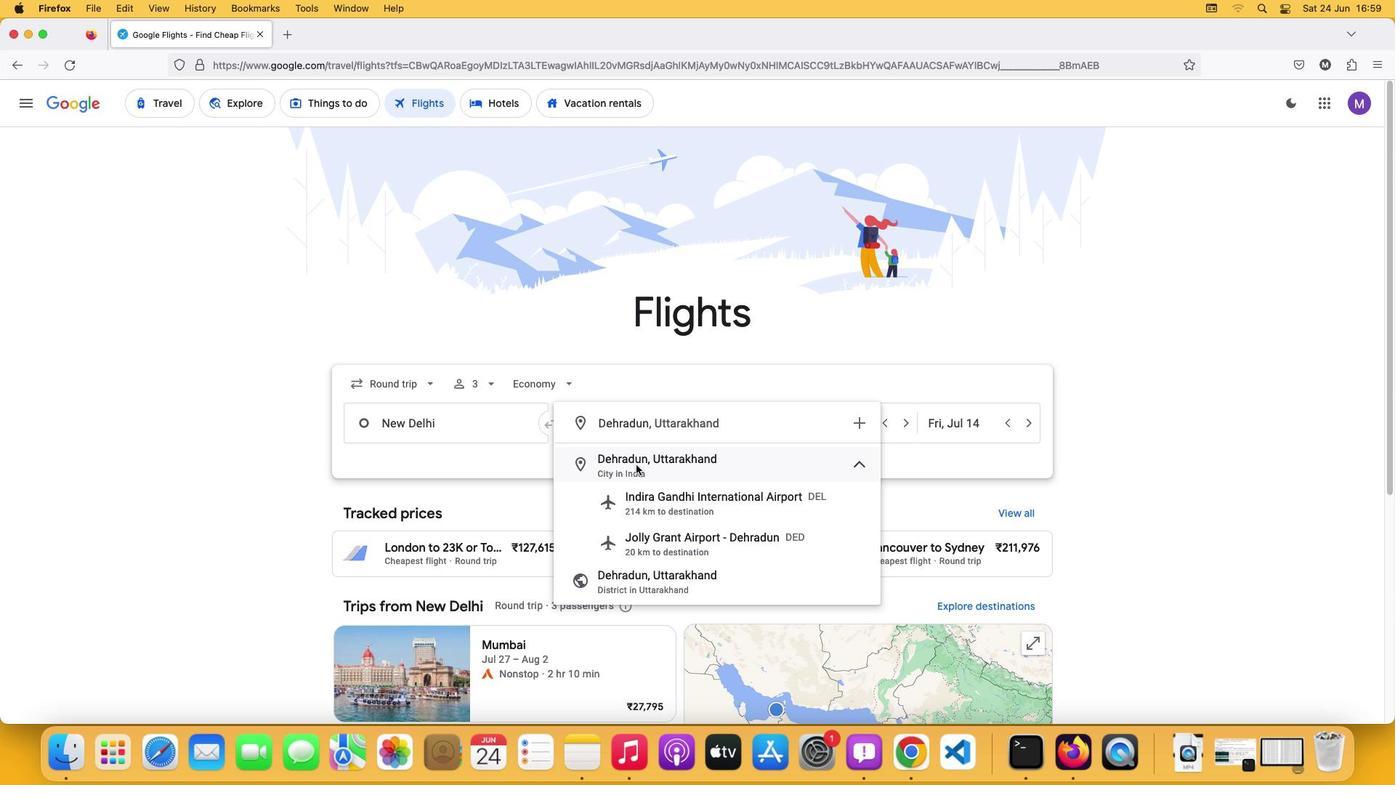
Action: Mouse pressed left at (636, 465)
Screenshot: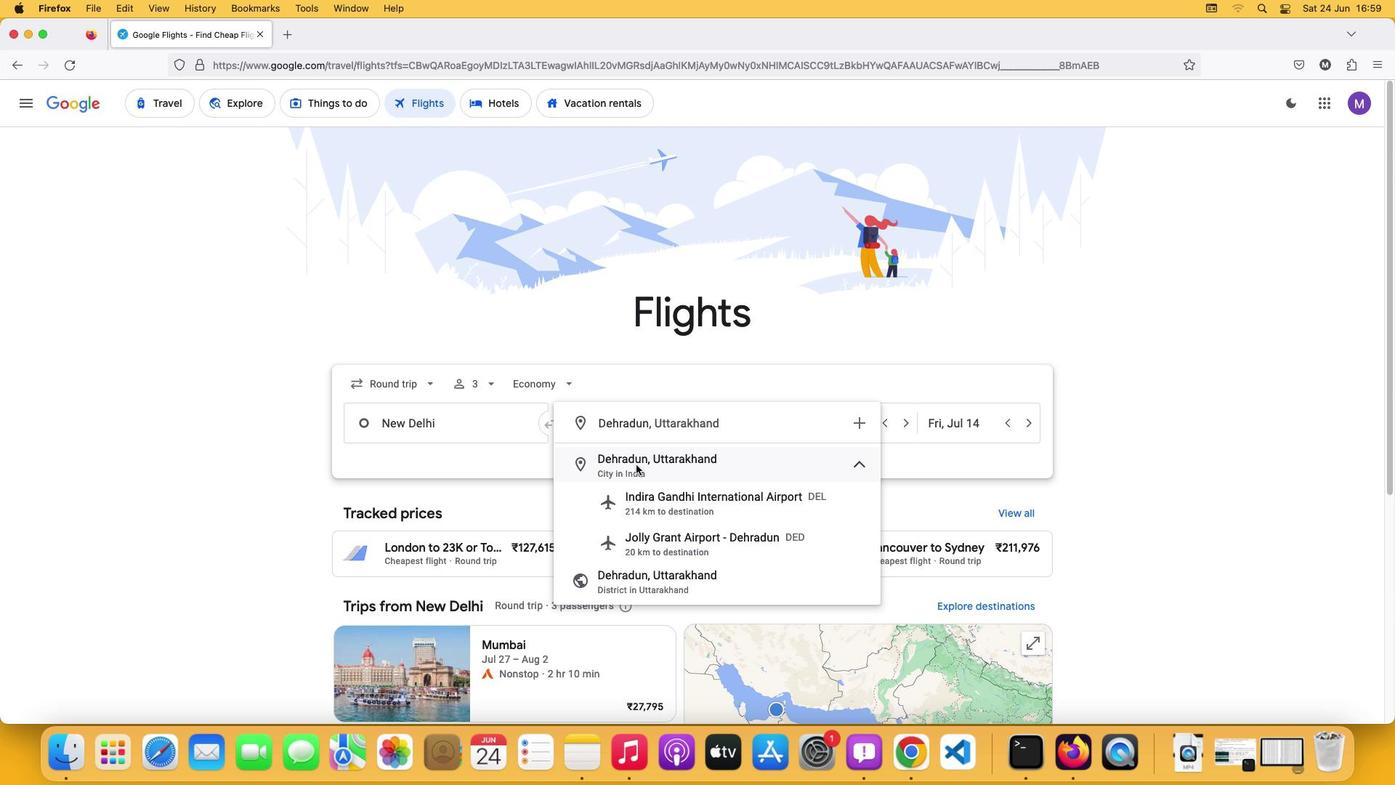 
Action: Mouse moved to (808, 425)
Screenshot: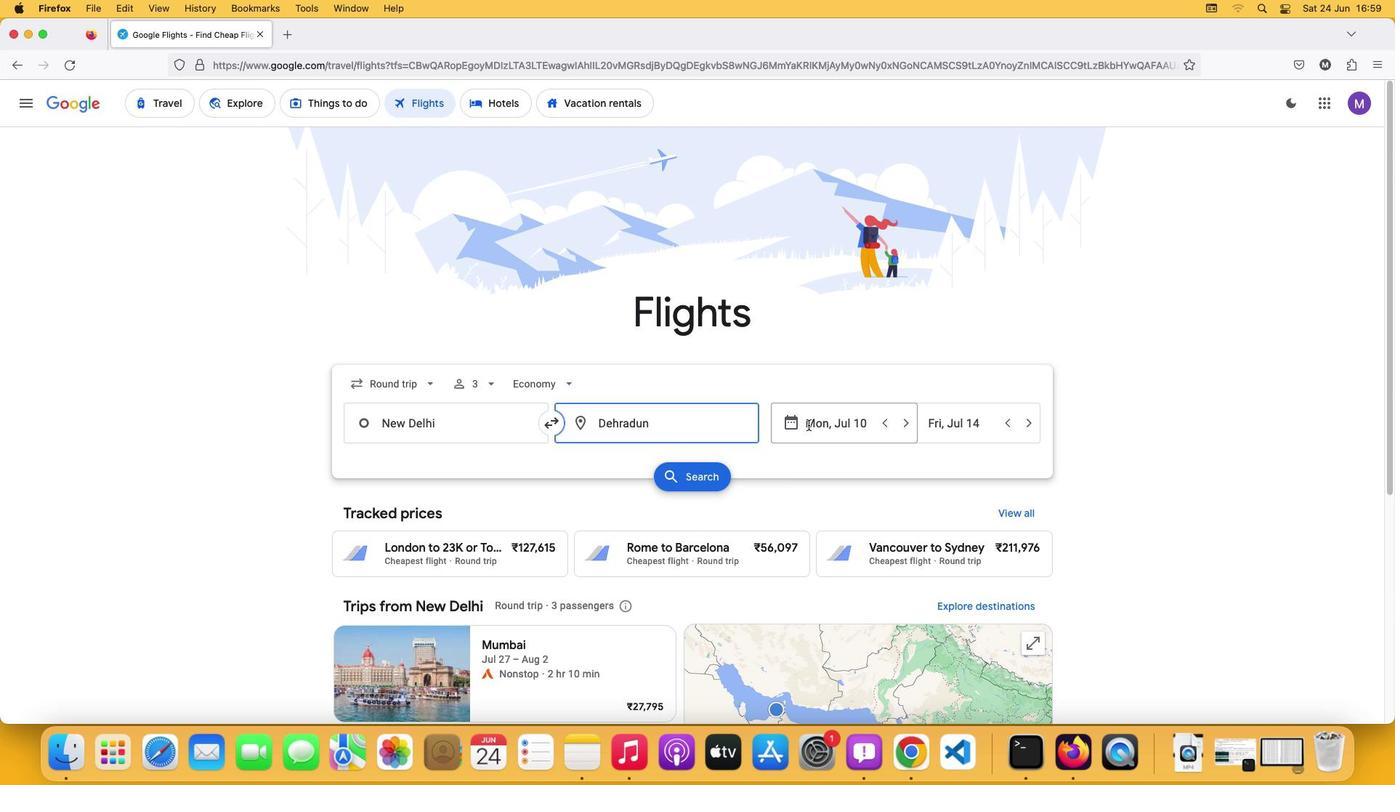 
Action: Mouse pressed left at (808, 425)
Screenshot: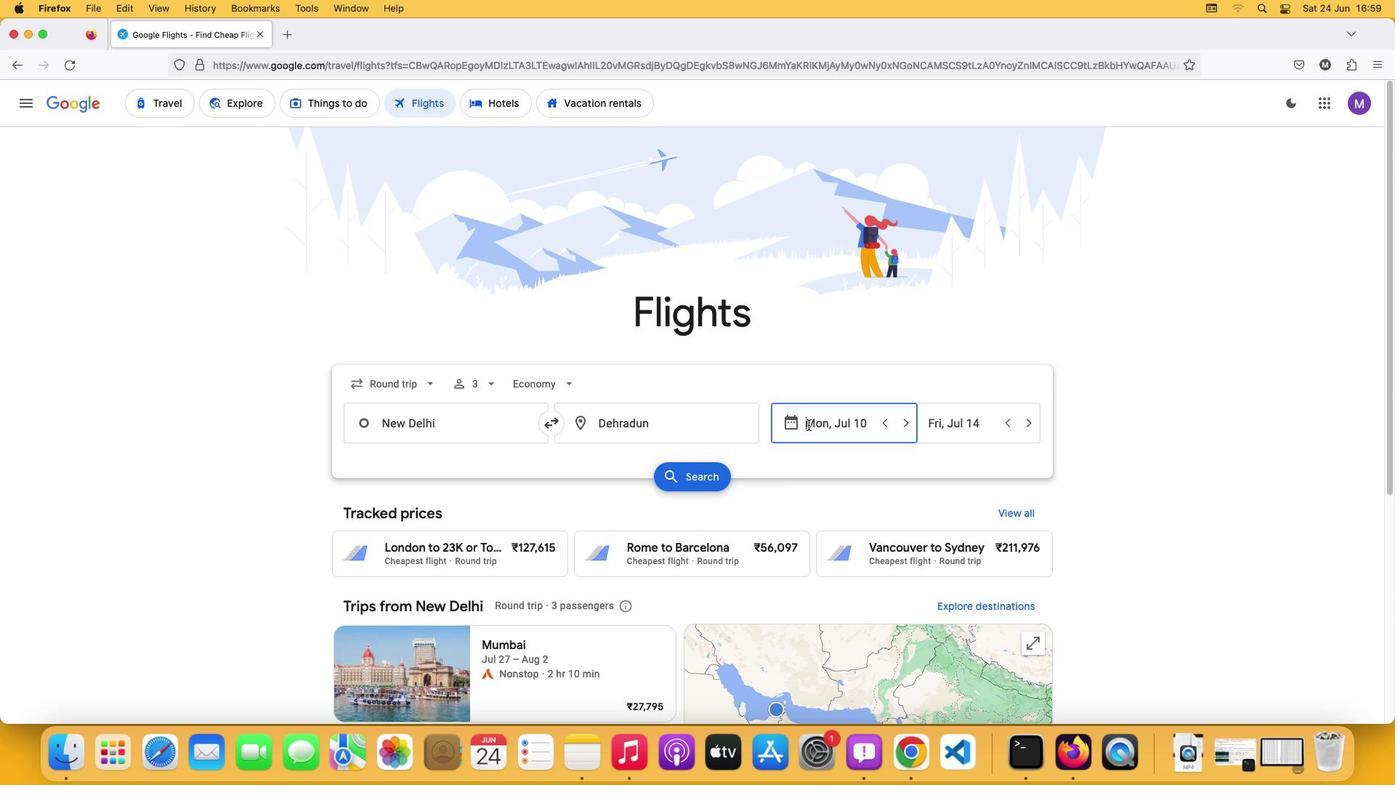 
Action: Mouse moved to (564, 602)
Screenshot: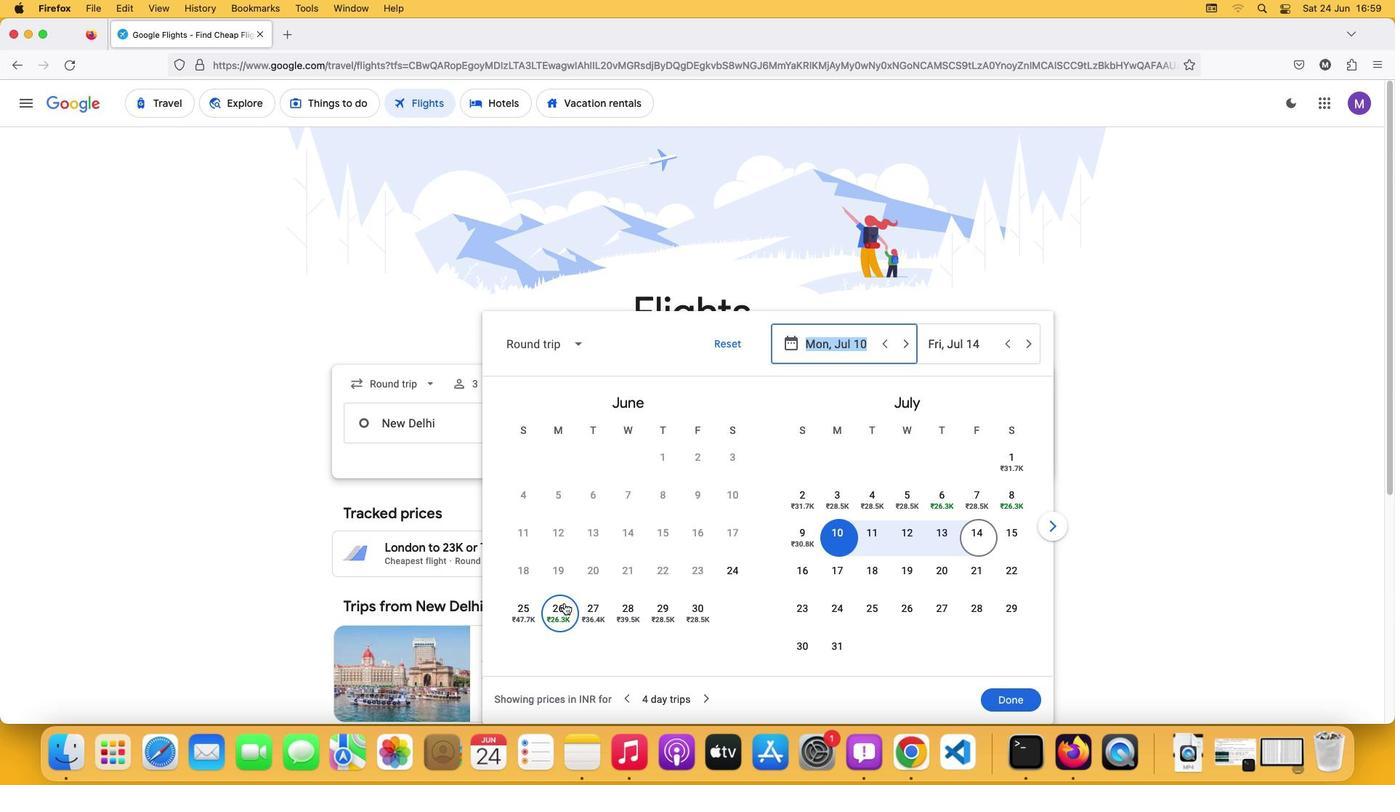 
Action: Mouse pressed left at (564, 602)
Screenshot: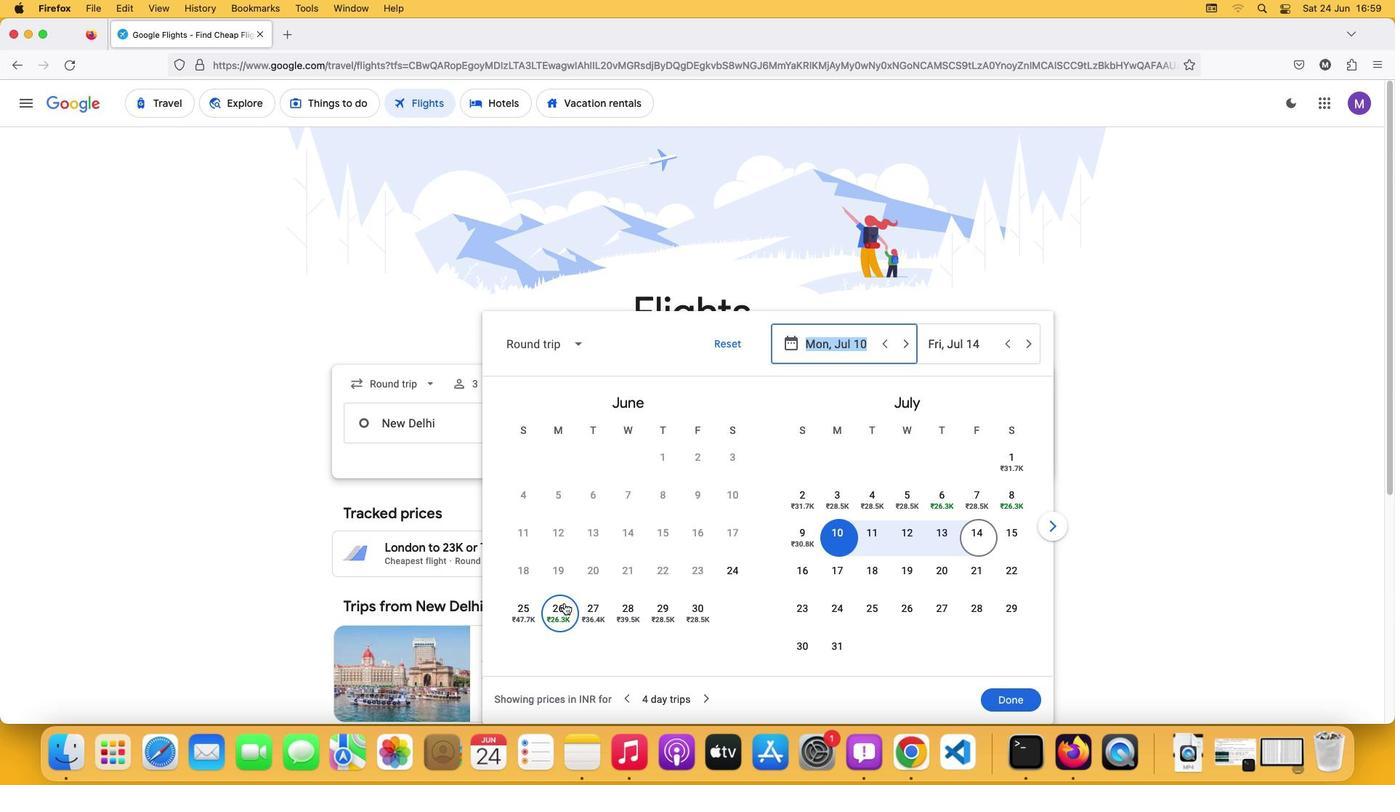 
Action: Mouse moved to (881, 540)
Screenshot: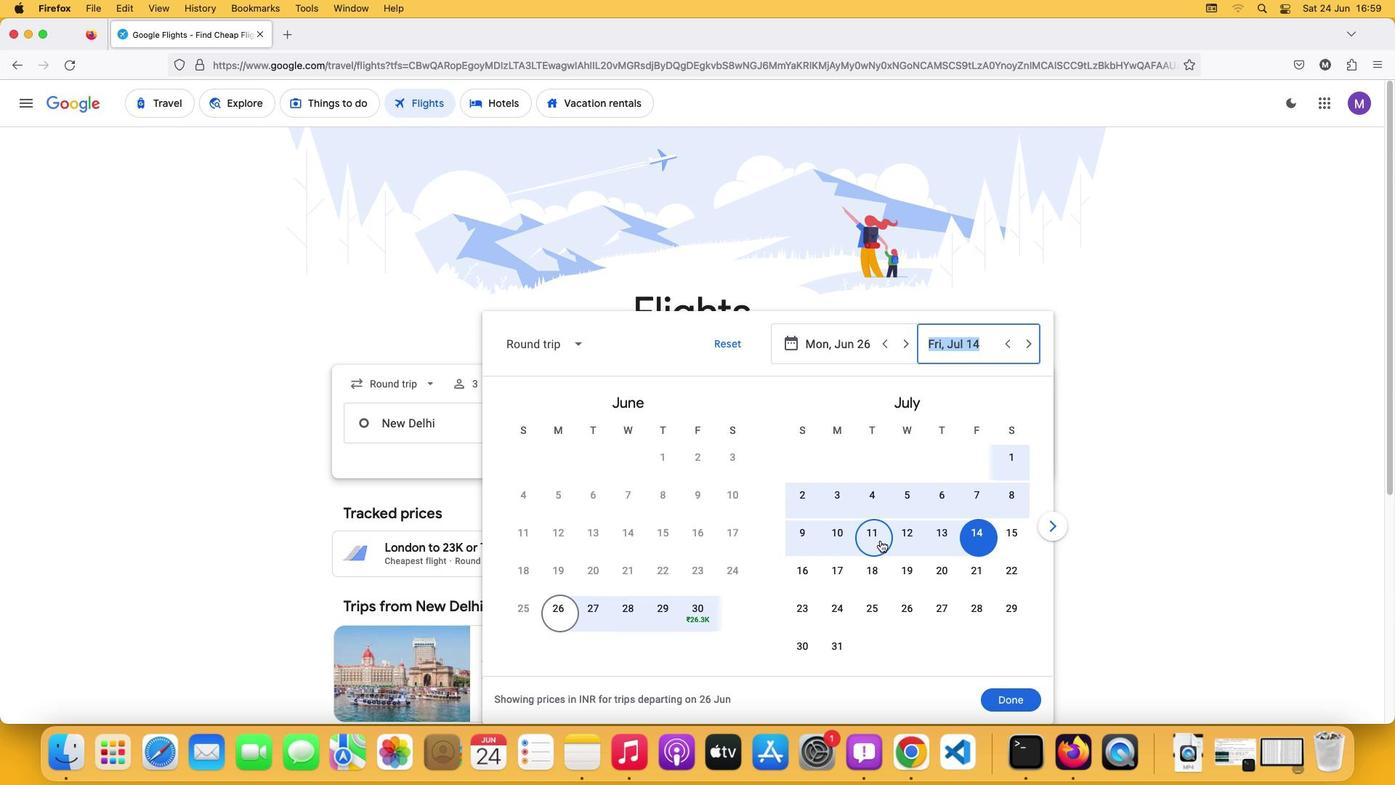 
Action: Mouse pressed left at (881, 540)
Screenshot: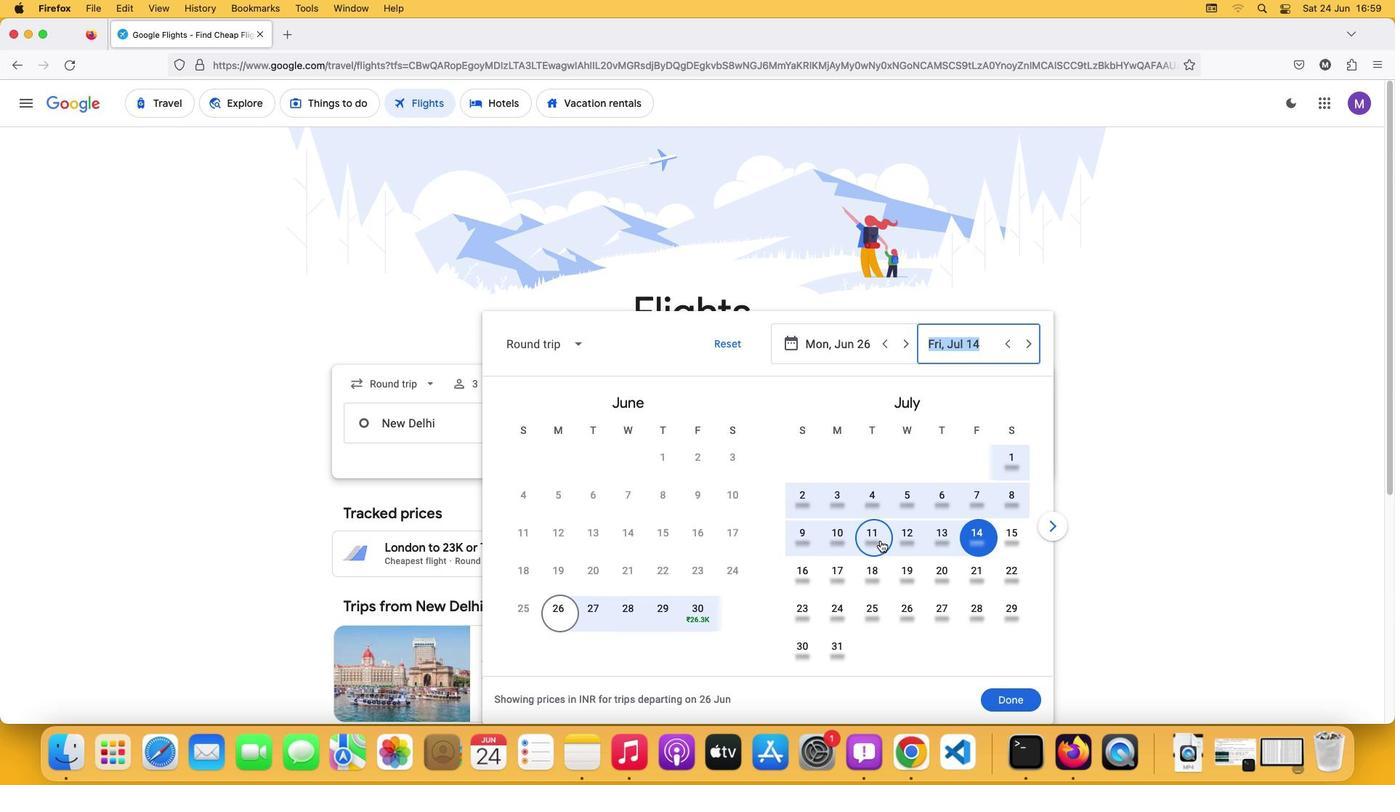 
Action: Mouse moved to (1030, 705)
Screenshot: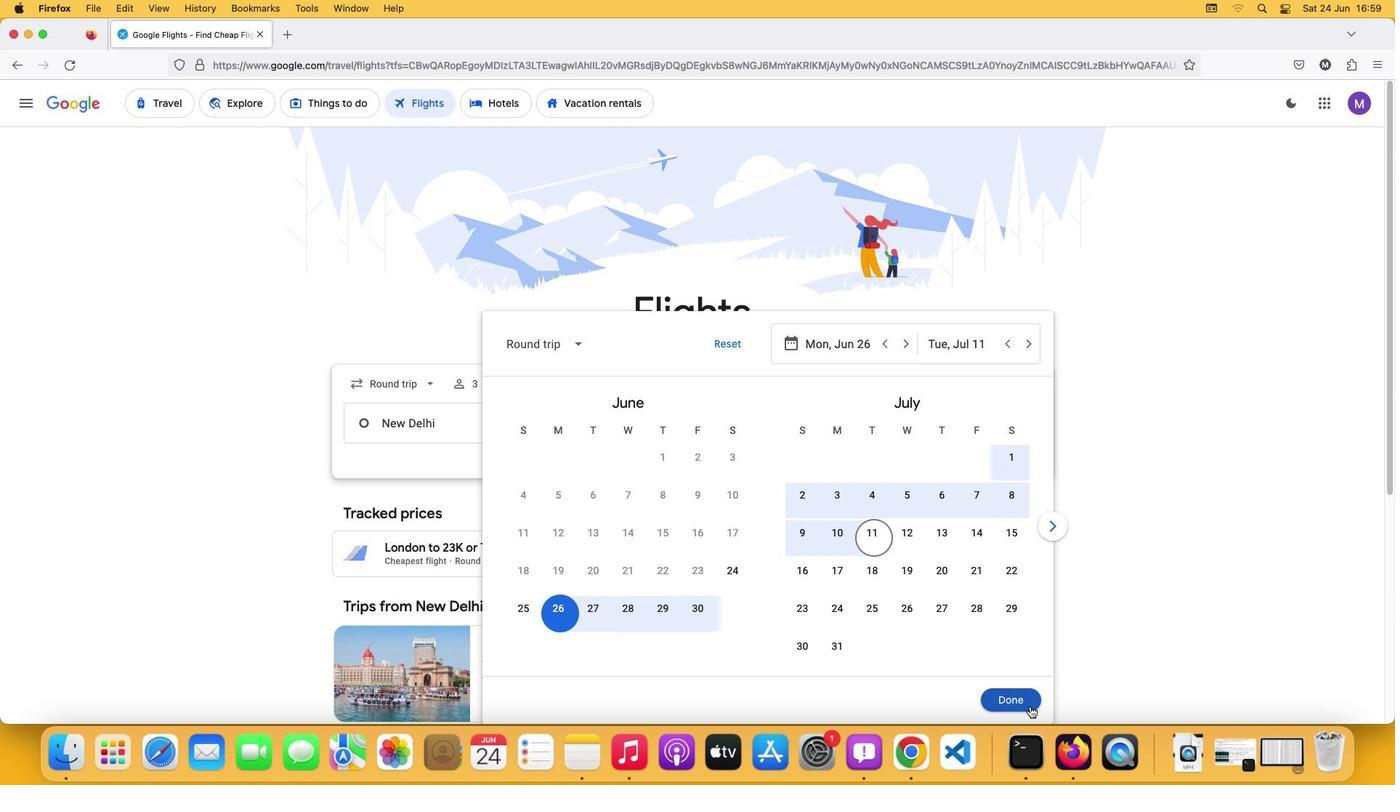
Action: Mouse pressed left at (1030, 705)
Screenshot: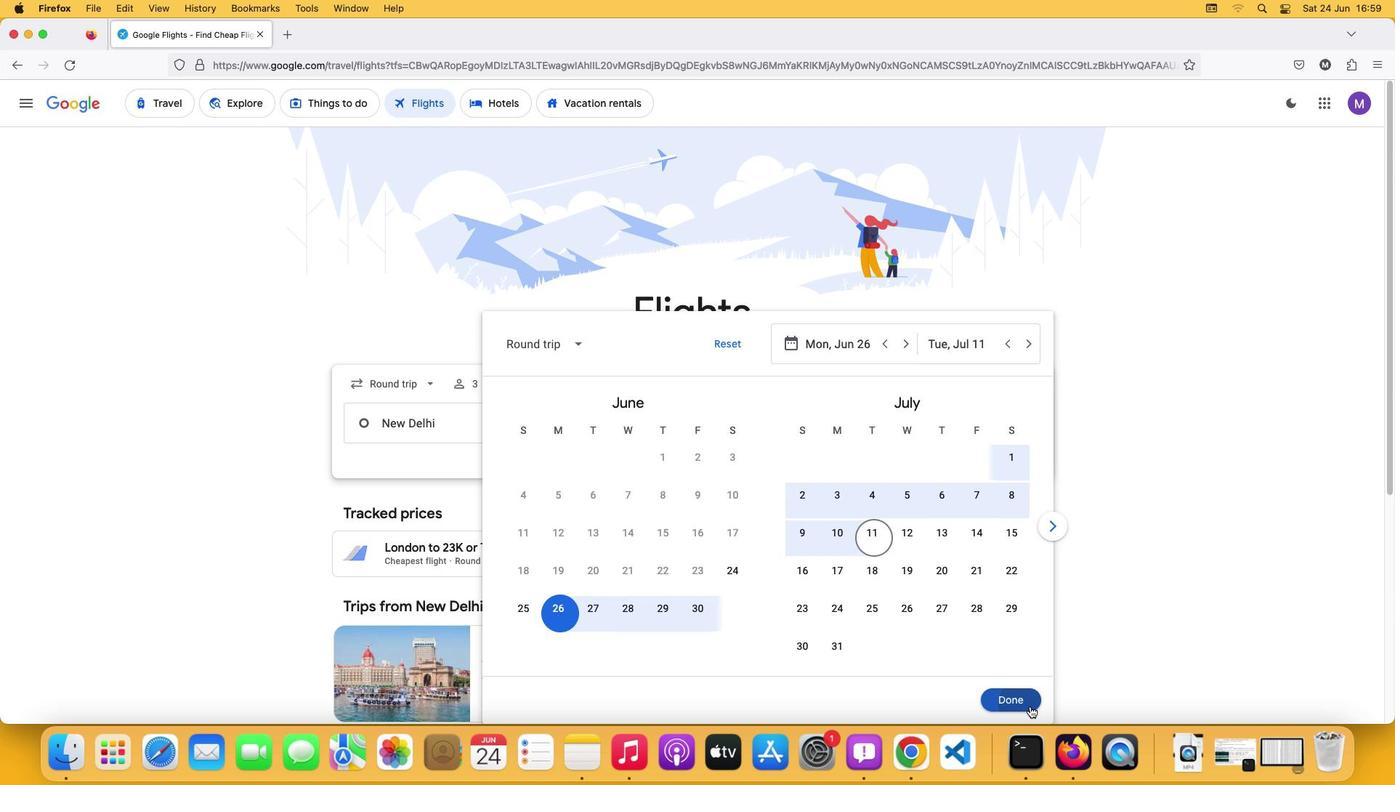 
Action: Mouse moved to (682, 485)
Screenshot: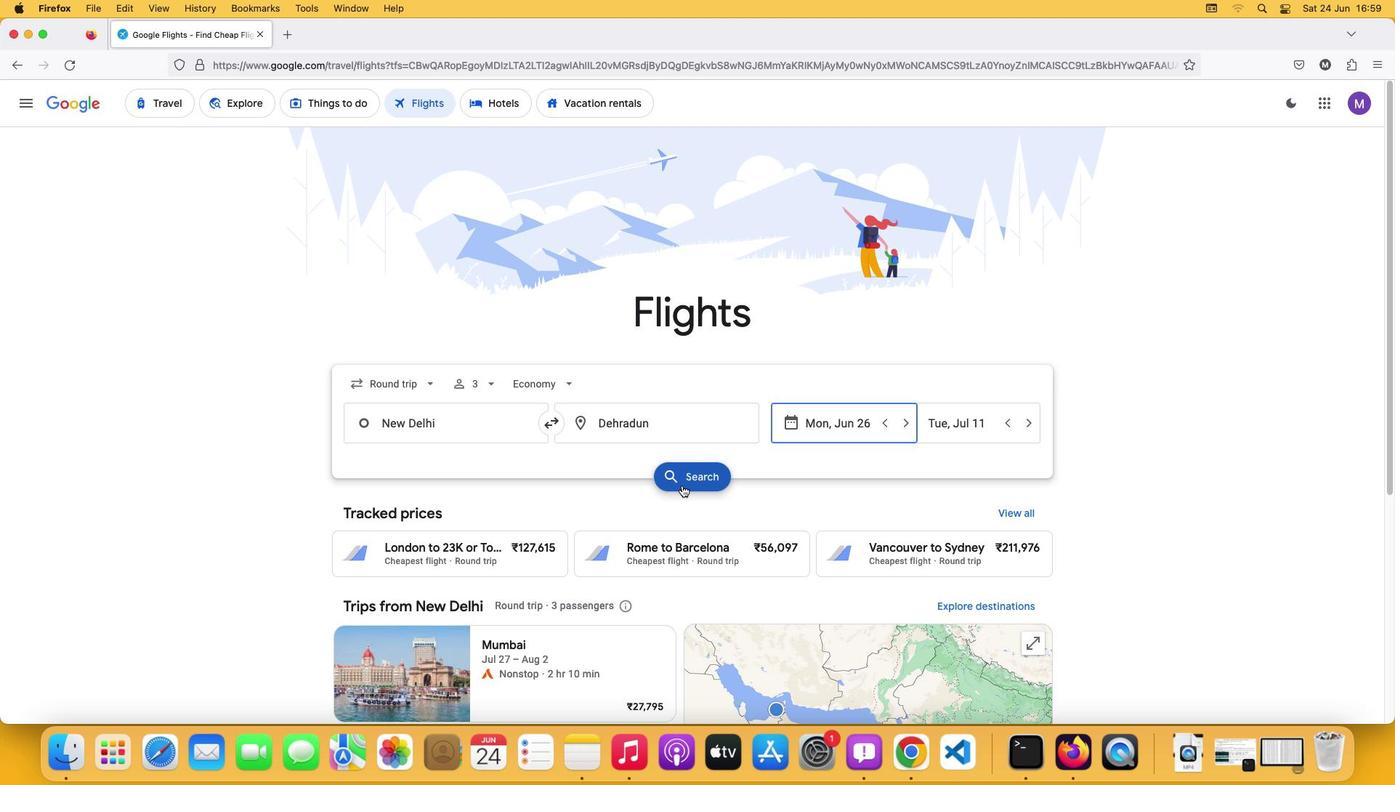 
Action: Mouse pressed left at (682, 485)
Screenshot: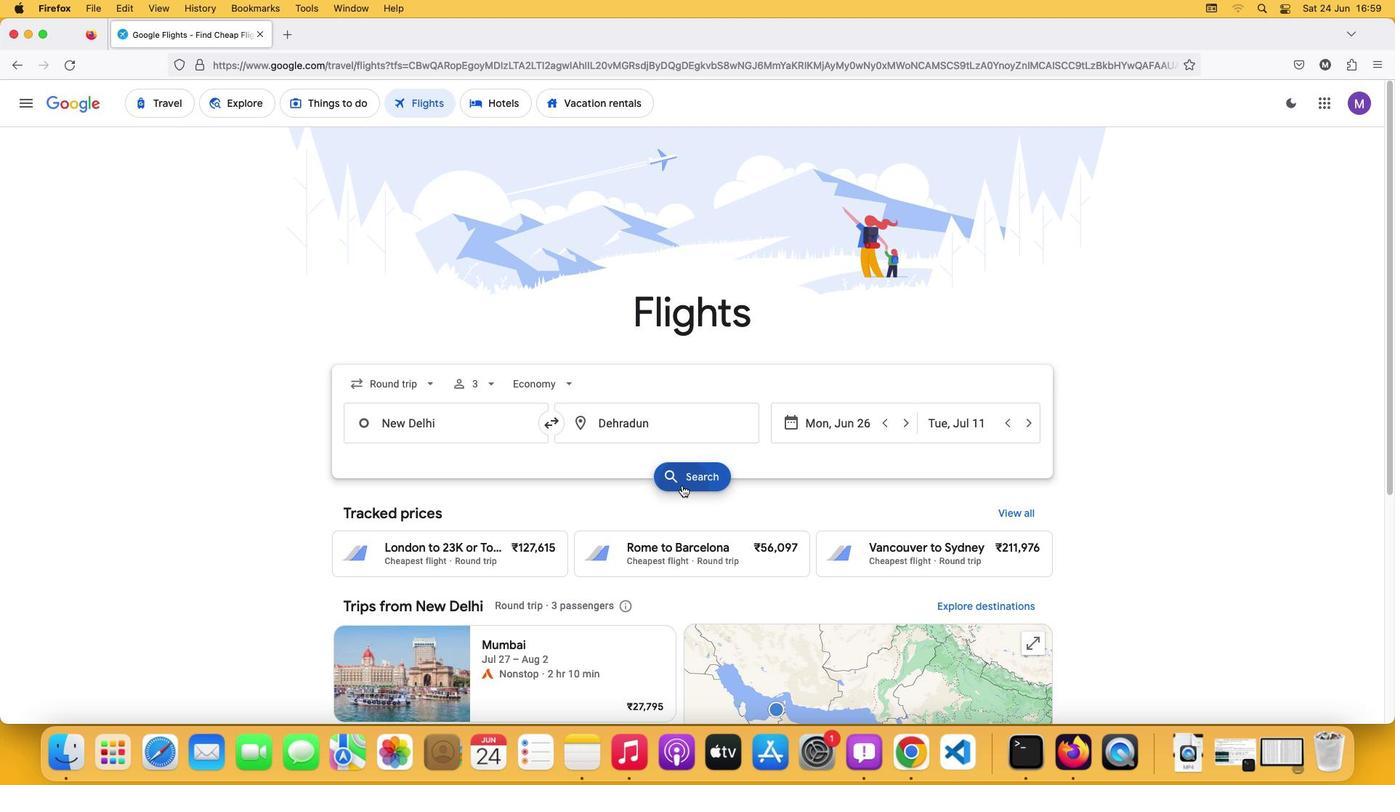 
Action: Mouse moved to (678, 481)
Screenshot: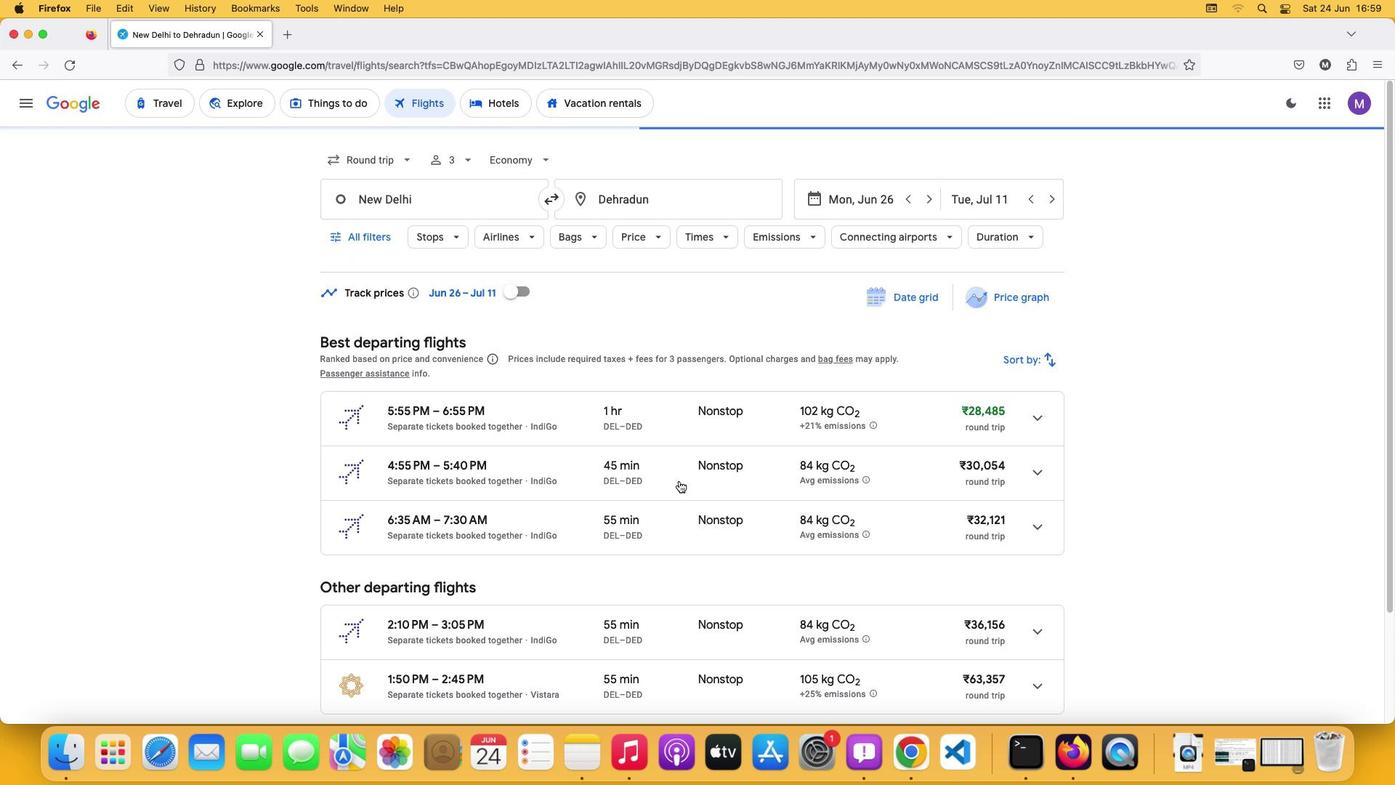 
